 Task: Create a sub task System Test and UAT for the task  Integrate website with a new live chat support system in the project BioForge , assign it to team member softage.4@softage.net and update the status of the sub task to  Off Track , set the priority of the sub task to High
Action: Mouse moved to (470, 401)
Screenshot: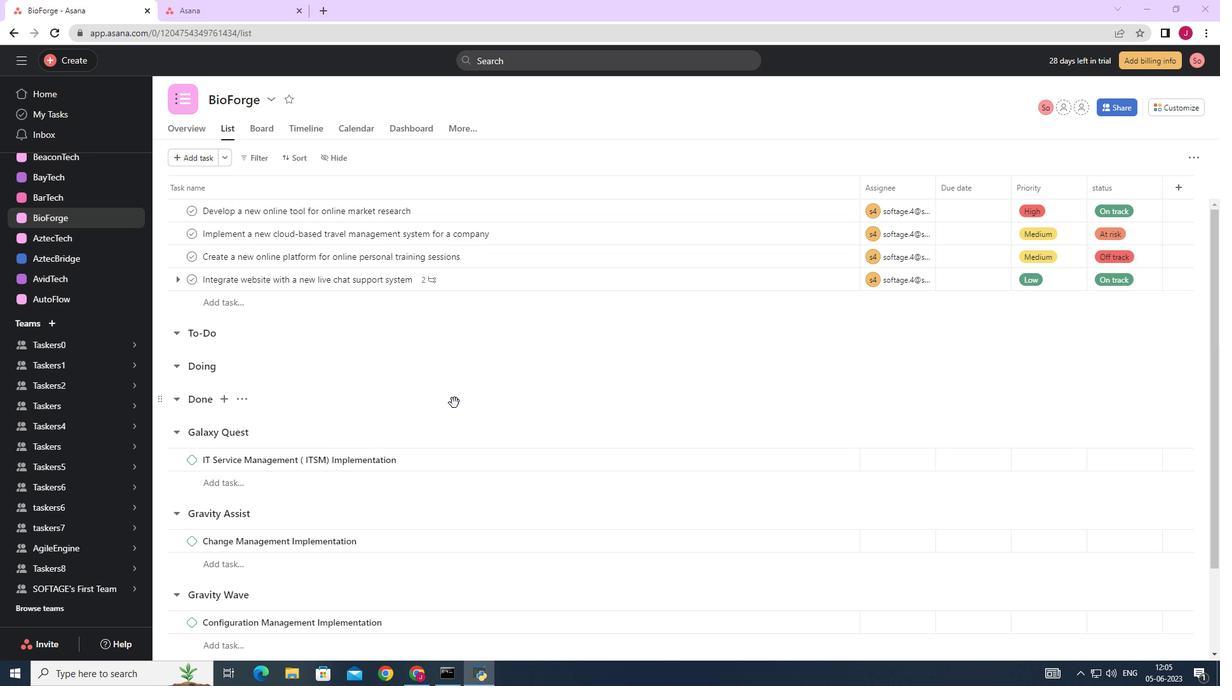 
Action: Mouse scrolled (470, 400) with delta (0, 0)
Screenshot: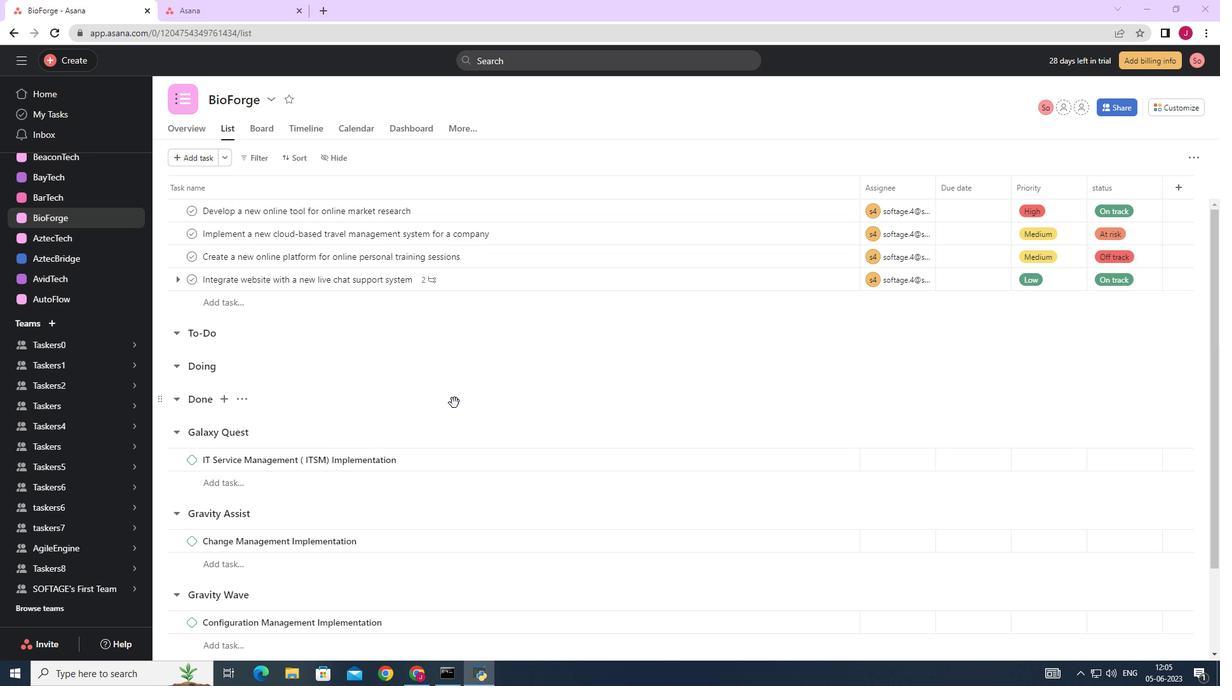 
Action: Mouse scrolled (470, 400) with delta (0, 0)
Screenshot: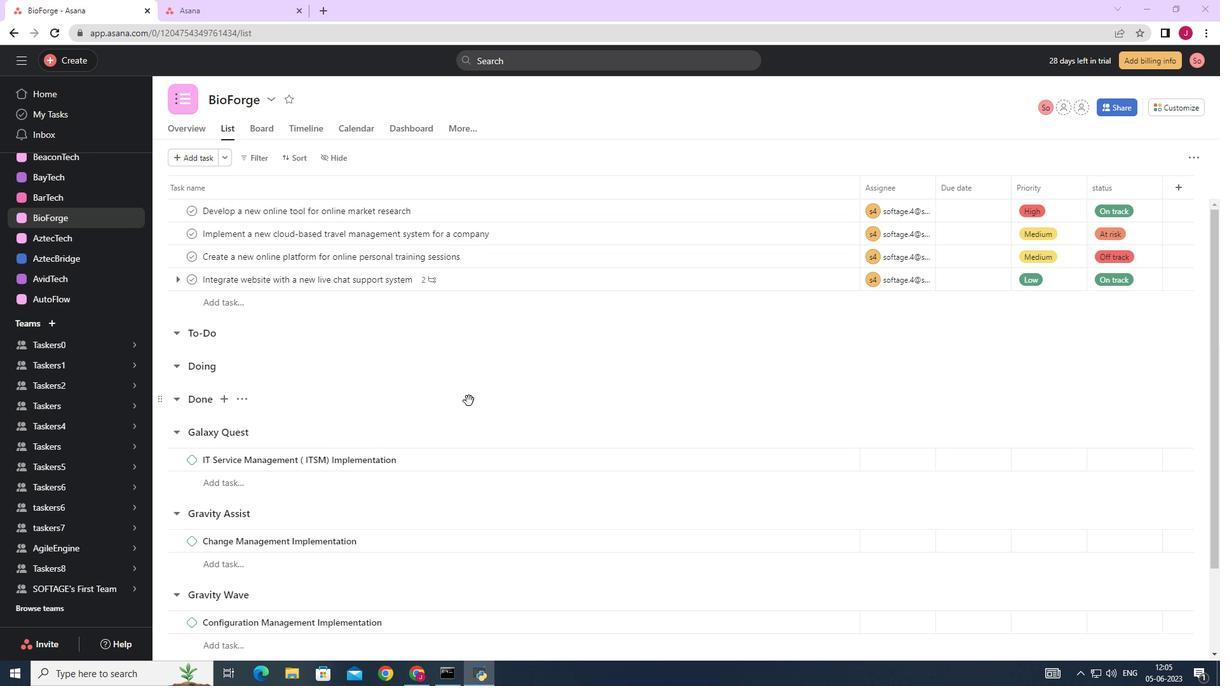 
Action: Mouse scrolled (470, 400) with delta (0, 0)
Screenshot: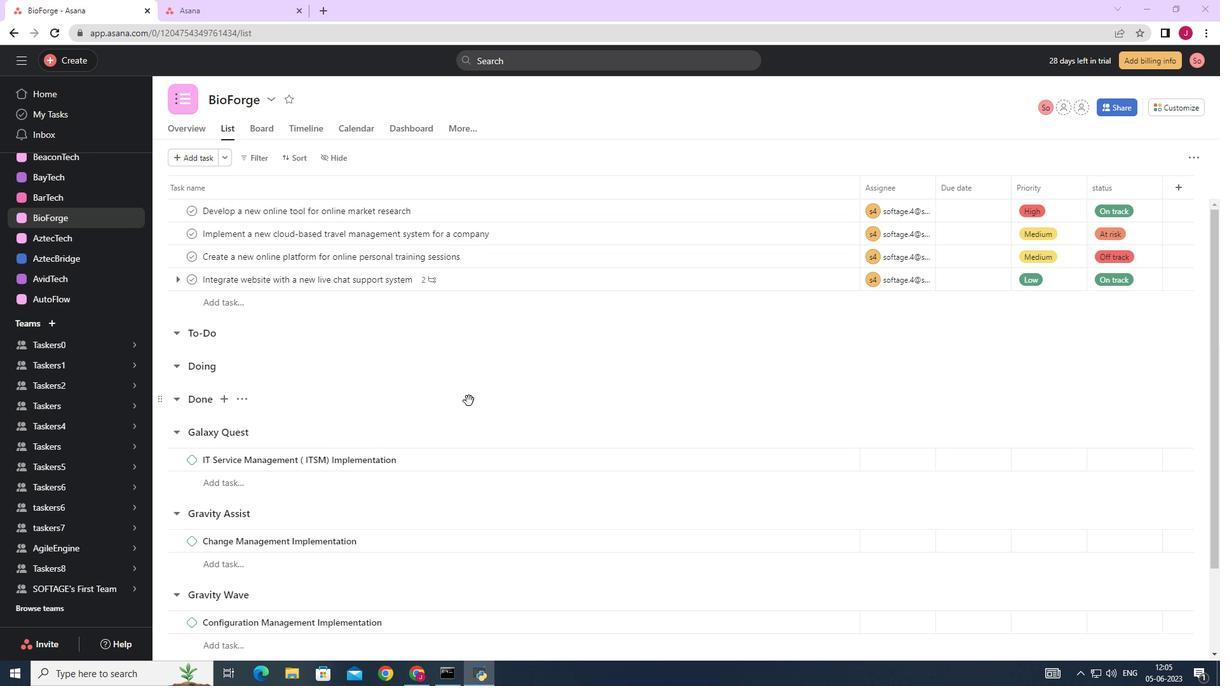 
Action: Mouse scrolled (470, 400) with delta (0, 0)
Screenshot: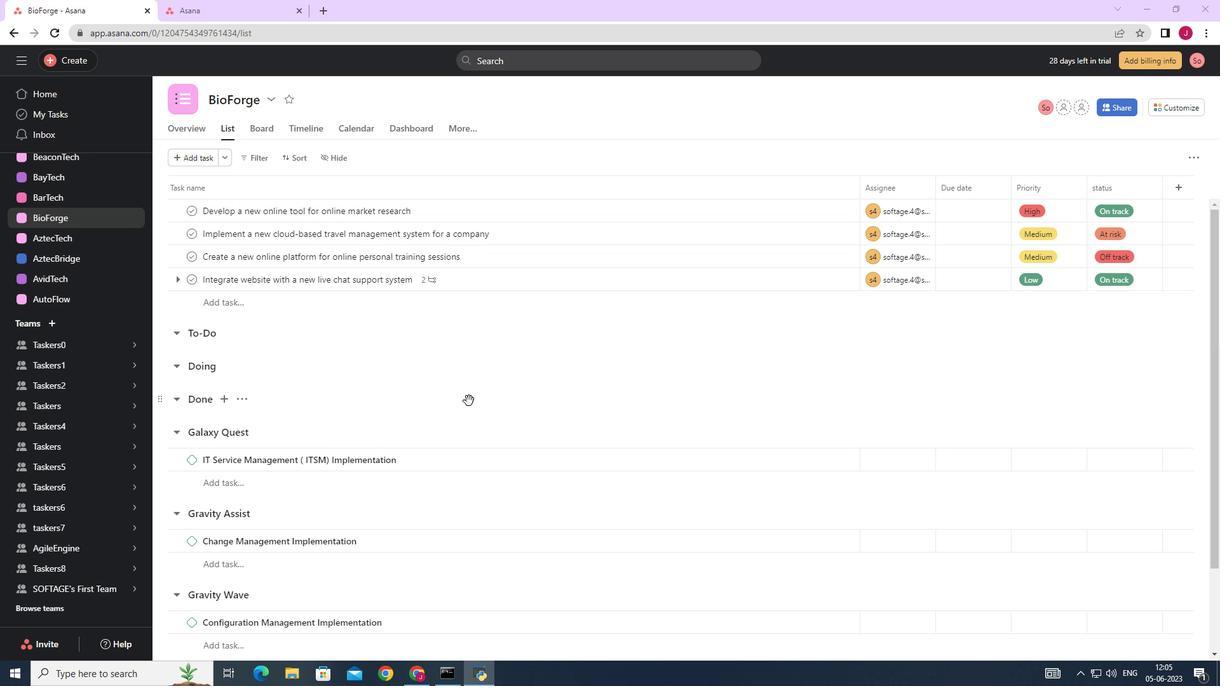 
Action: Mouse scrolled (470, 400) with delta (0, 0)
Screenshot: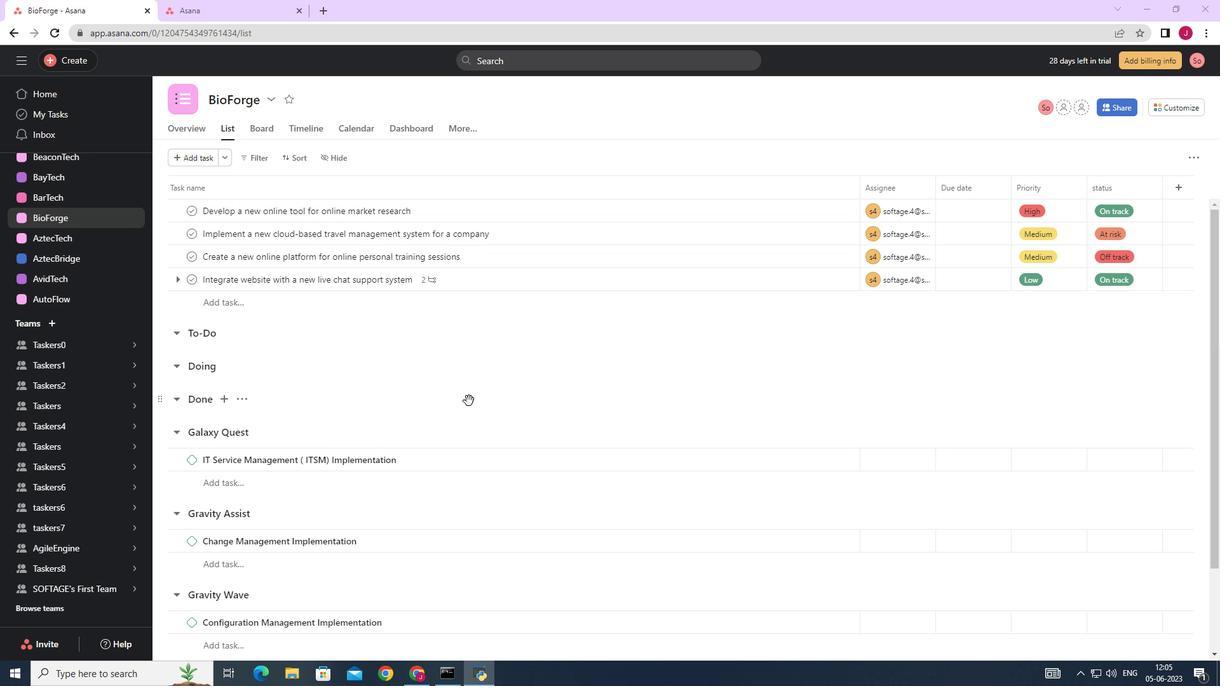 
Action: Mouse moved to (427, 384)
Screenshot: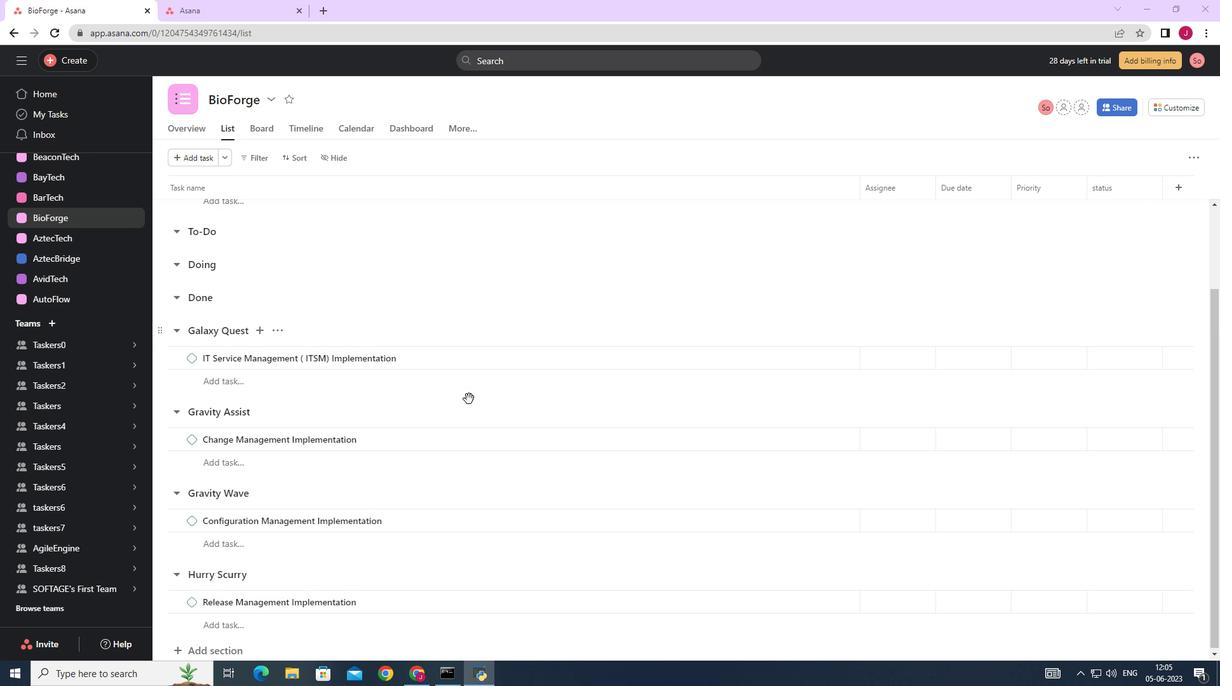 
Action: Mouse scrolled (427, 385) with delta (0, 0)
Screenshot: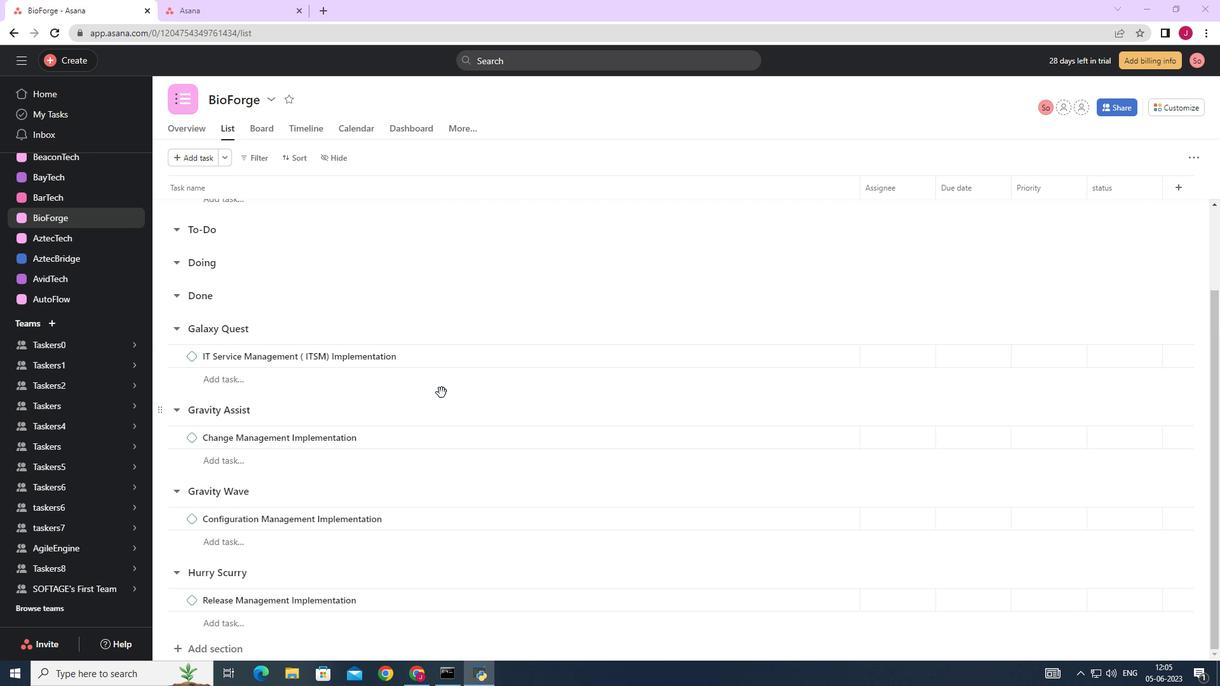 
Action: Mouse scrolled (427, 385) with delta (0, 0)
Screenshot: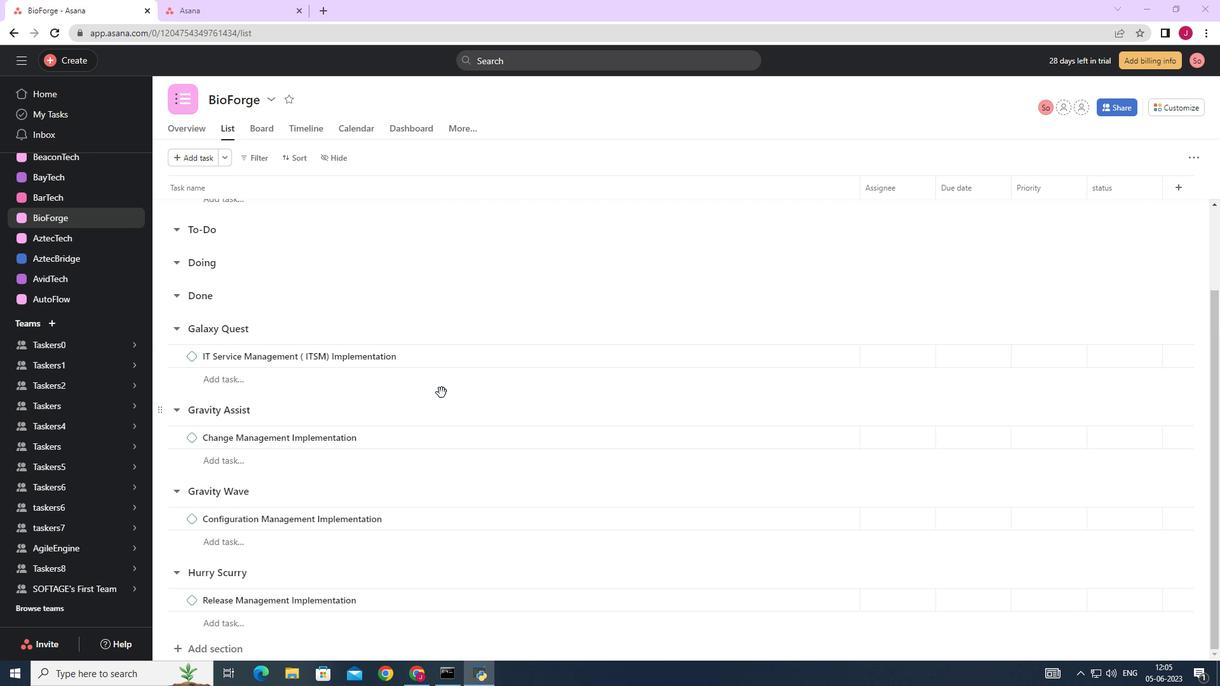 
Action: Mouse scrolled (427, 385) with delta (0, 0)
Screenshot: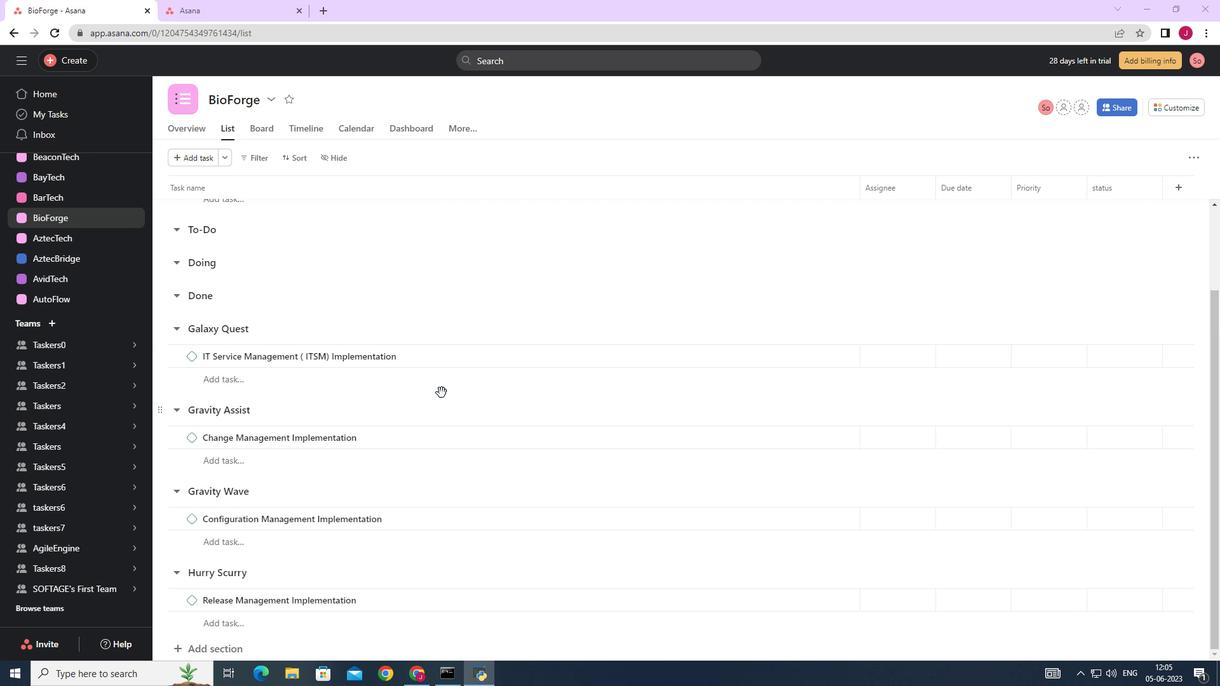 
Action: Mouse moved to (757, 280)
Screenshot: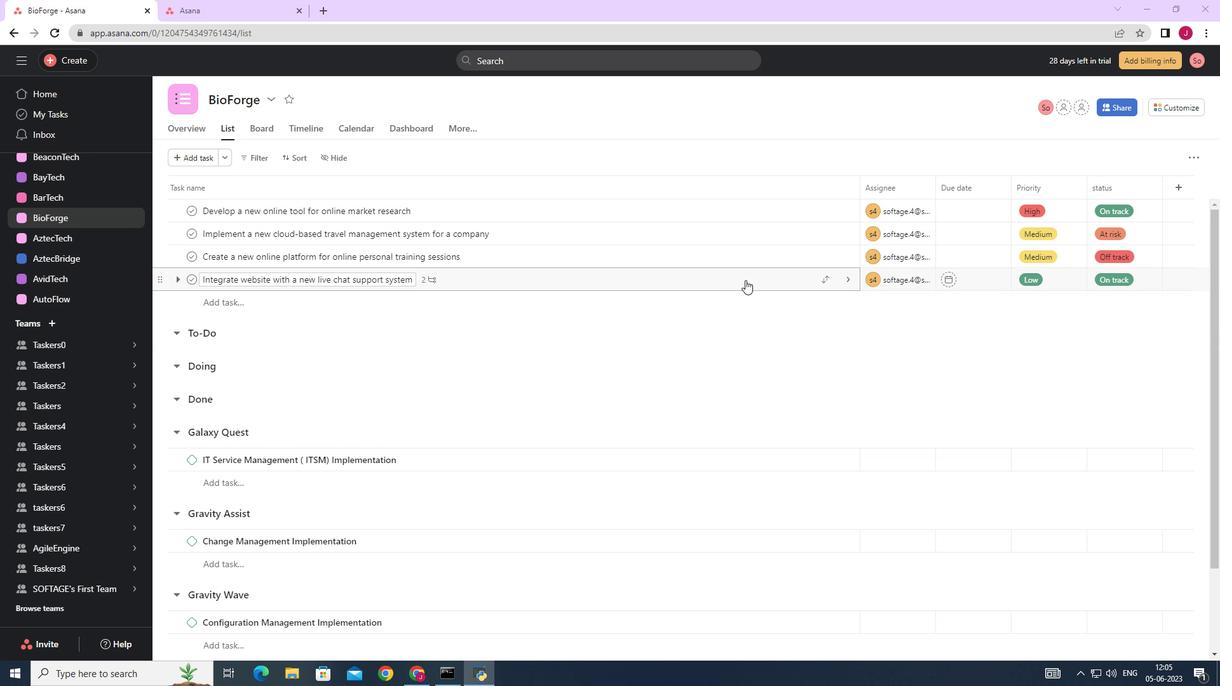 
Action: Mouse pressed left at (757, 280)
Screenshot: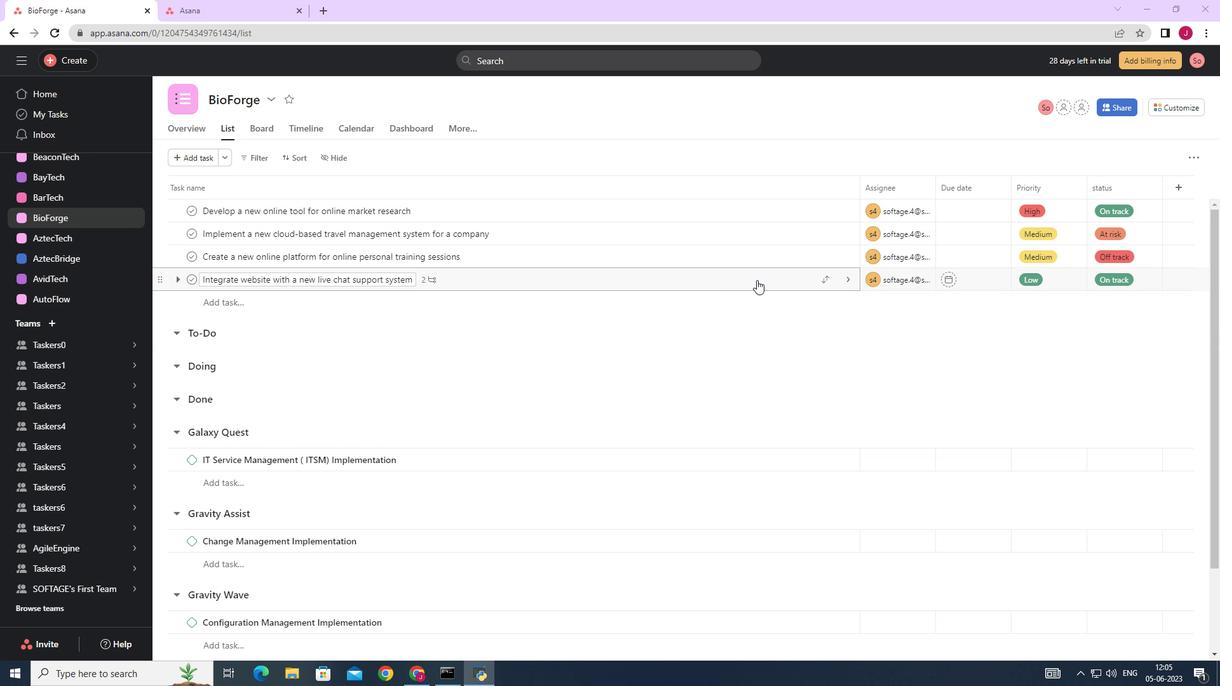 
Action: Mouse moved to (896, 336)
Screenshot: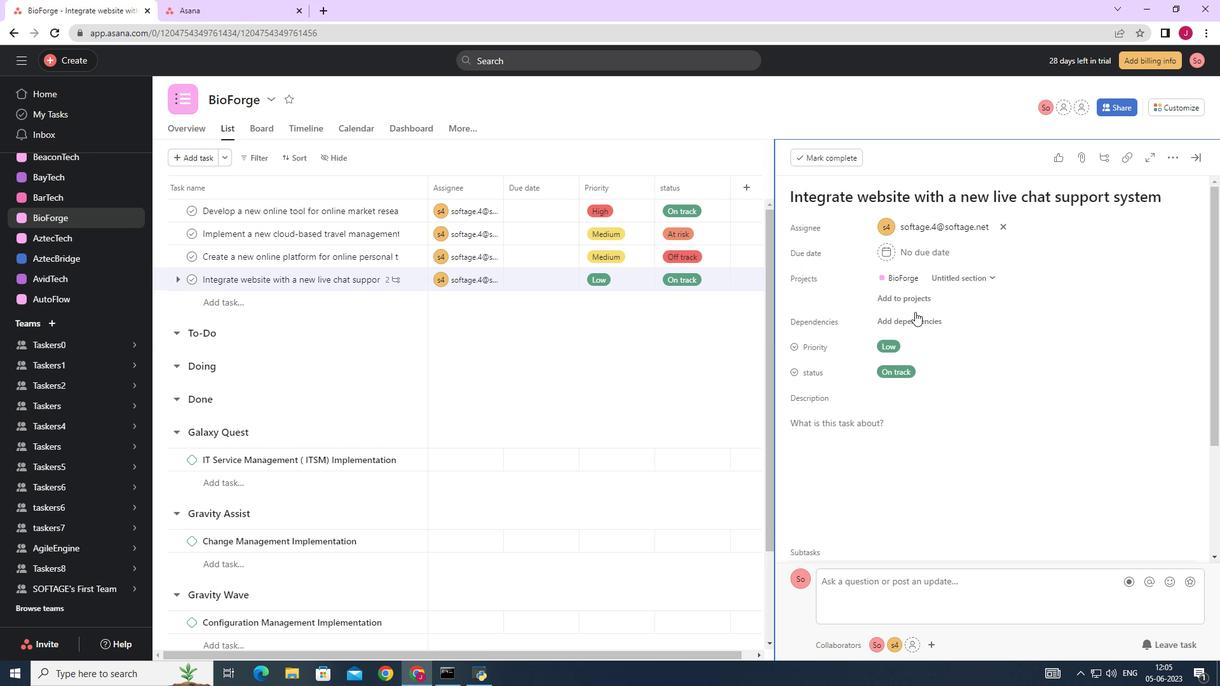 
Action: Mouse scrolled (896, 335) with delta (0, 0)
Screenshot: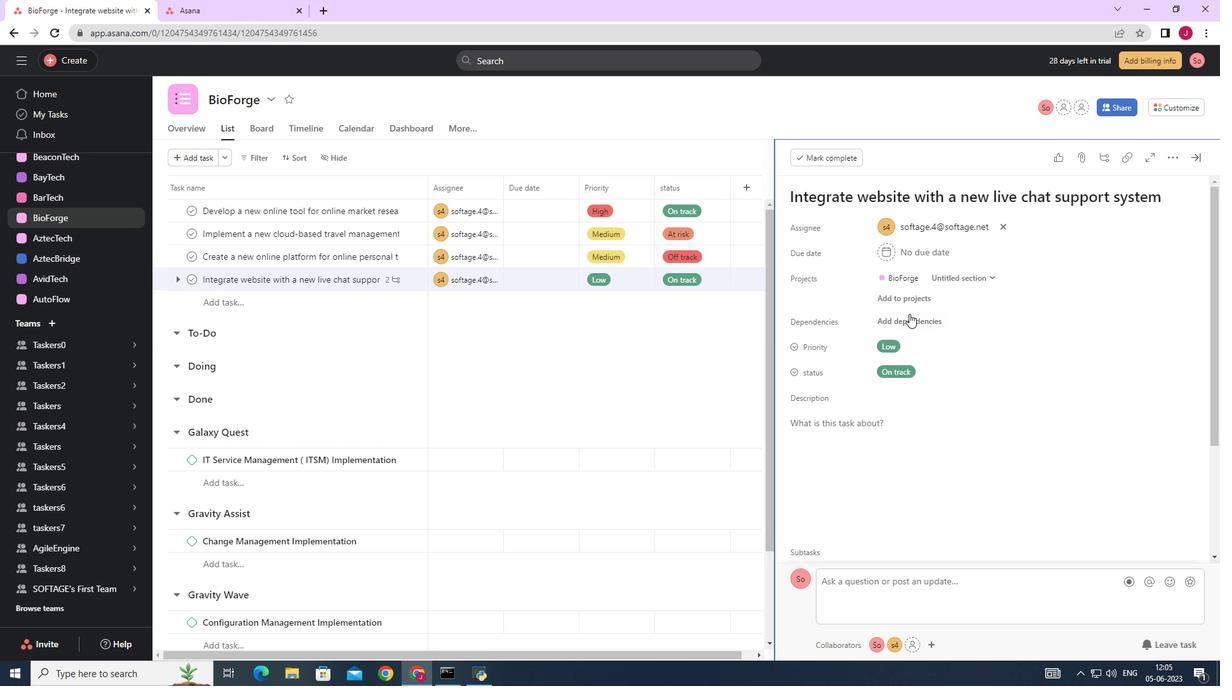 
Action: Mouse moved to (894, 340)
Screenshot: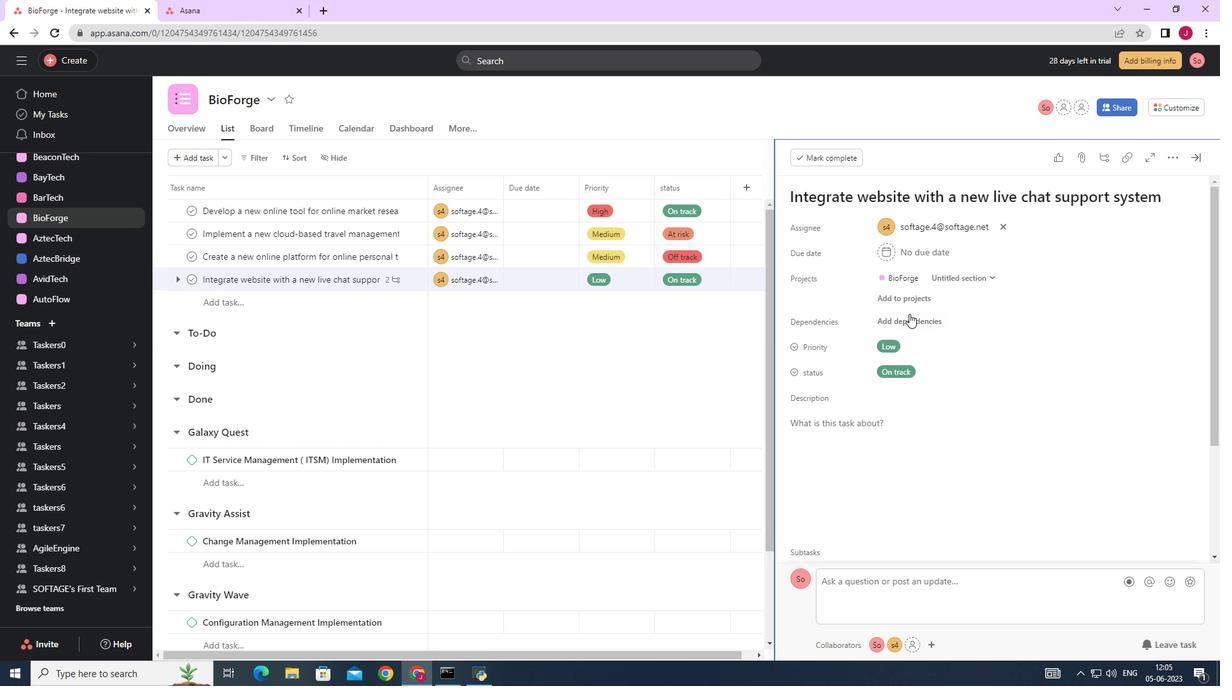 
Action: Mouse scrolled (894, 340) with delta (0, 0)
Screenshot: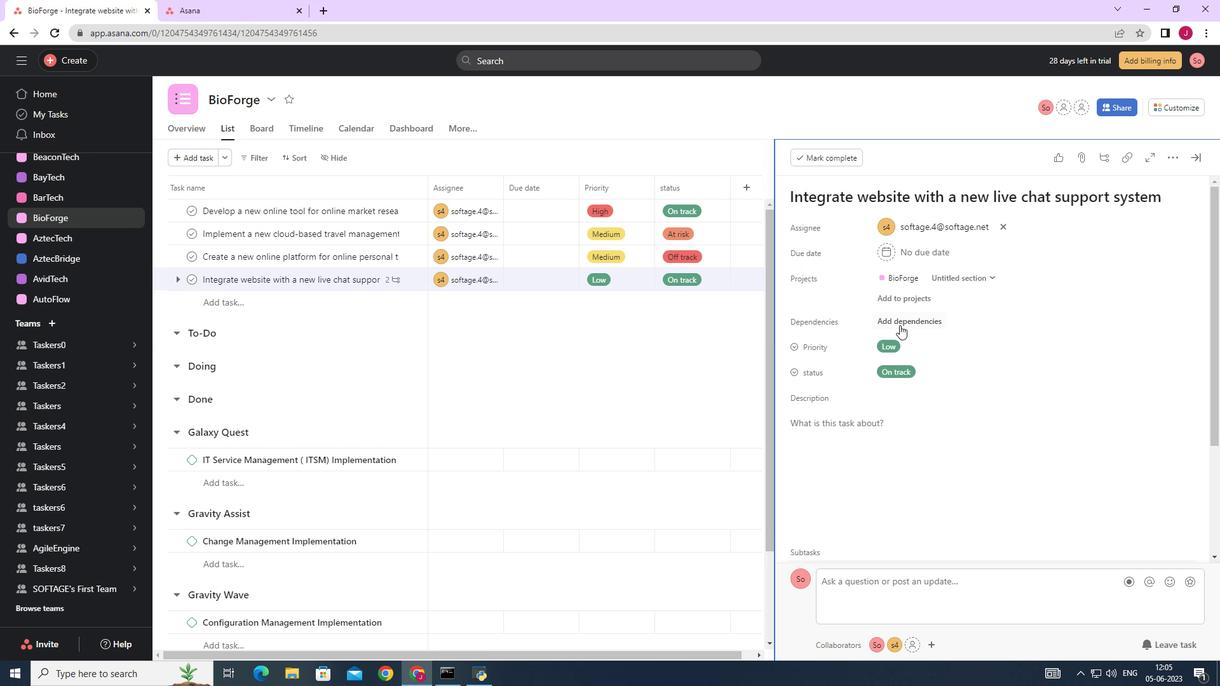 
Action: Mouse moved to (894, 341)
Screenshot: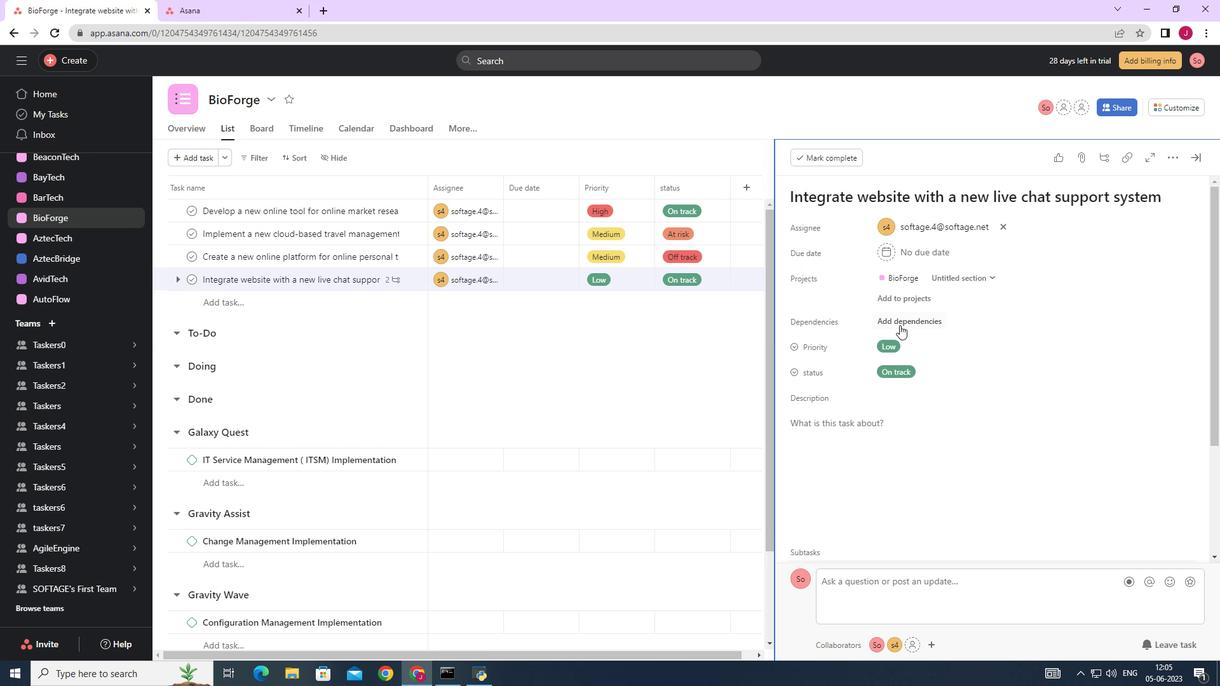 
Action: Mouse scrolled (894, 340) with delta (0, 0)
Screenshot: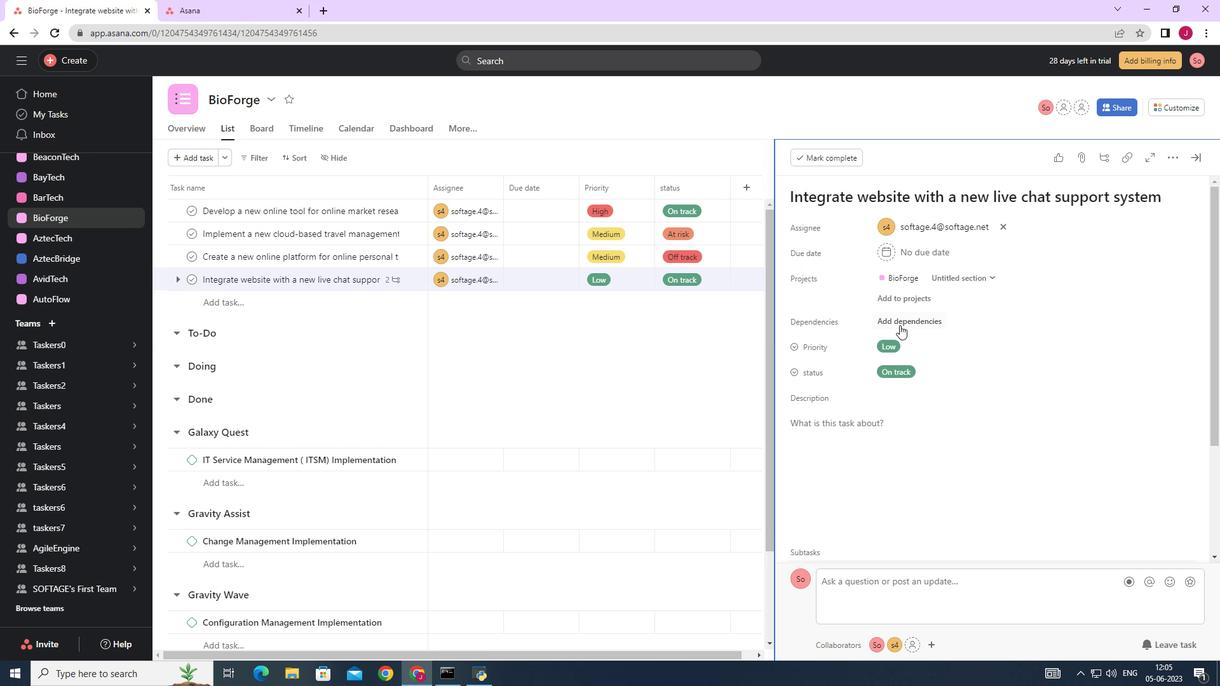 
Action: Mouse moved to (894, 341)
Screenshot: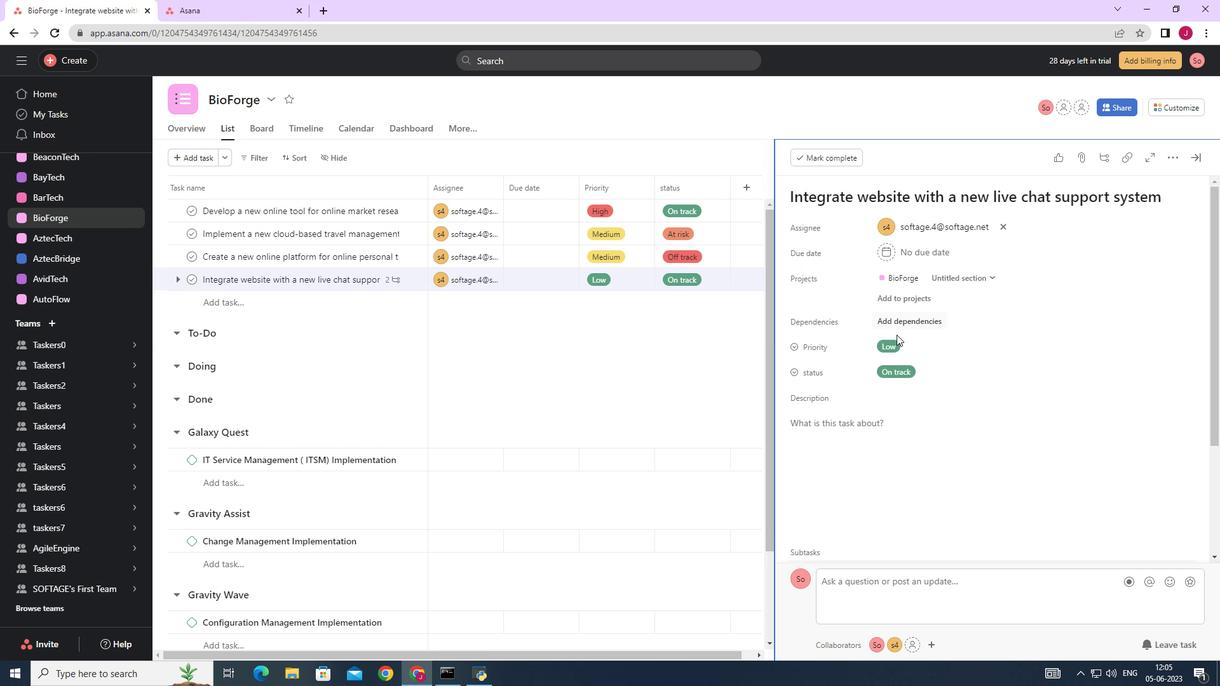 
Action: Mouse scrolled (894, 340) with delta (0, 0)
Screenshot: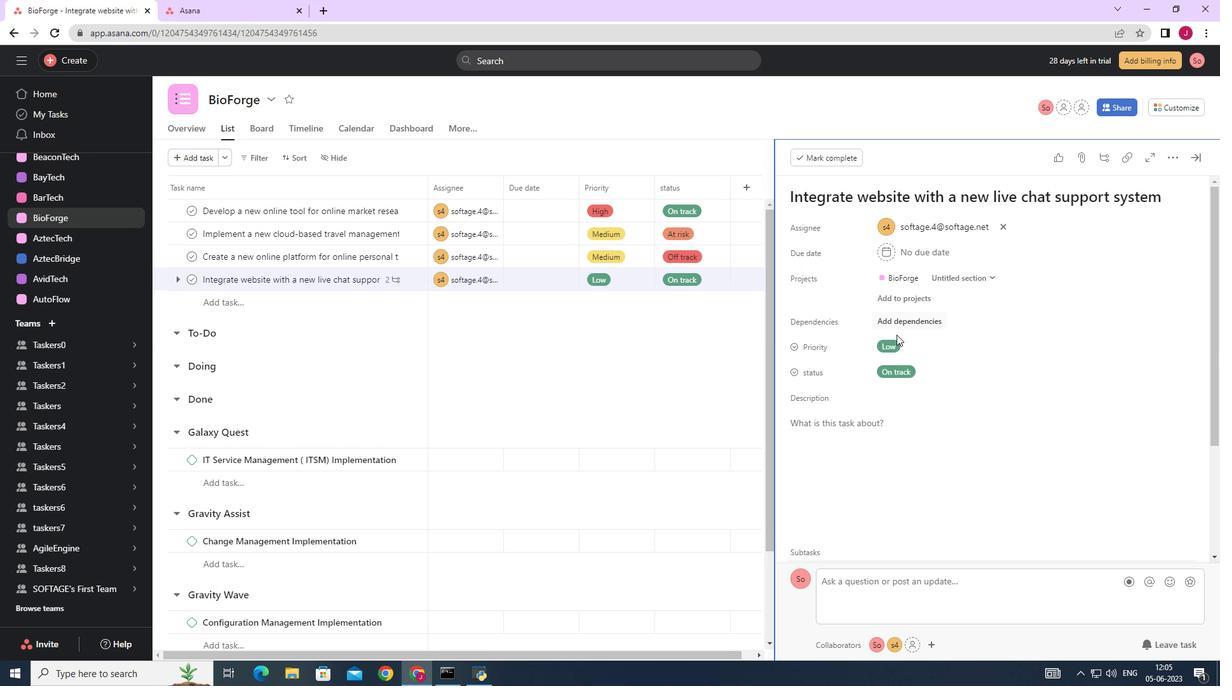 
Action: Mouse moved to (829, 459)
Screenshot: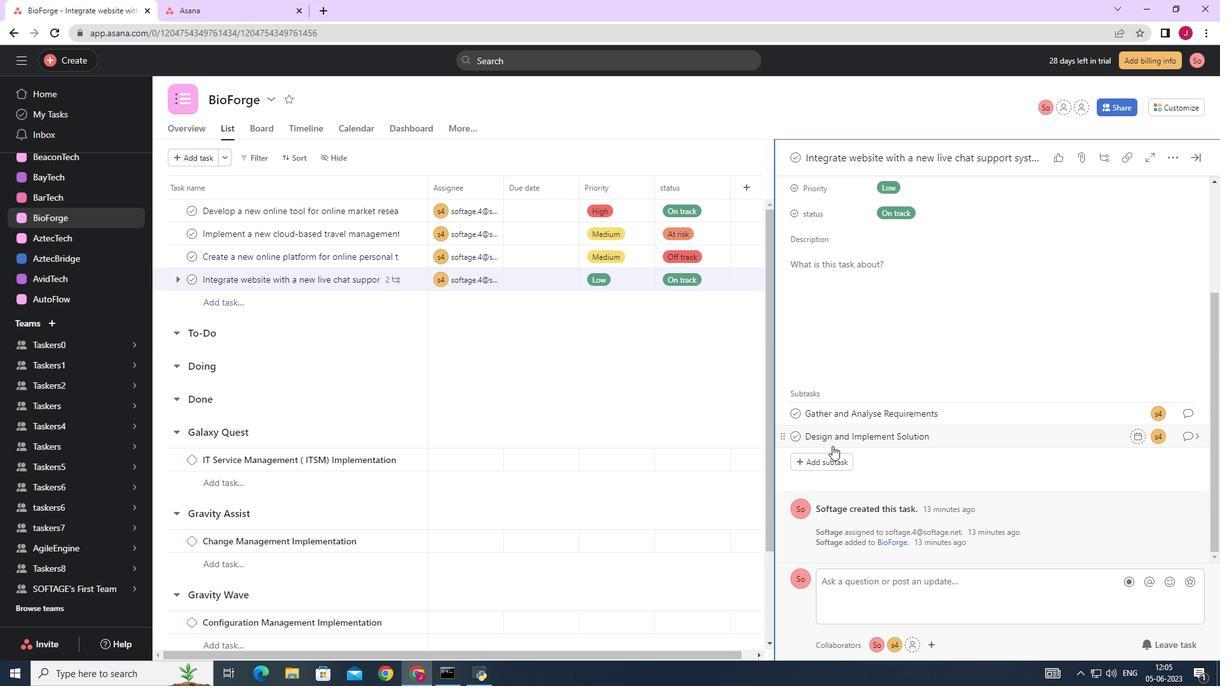 
Action: Mouse pressed left at (829, 459)
Screenshot: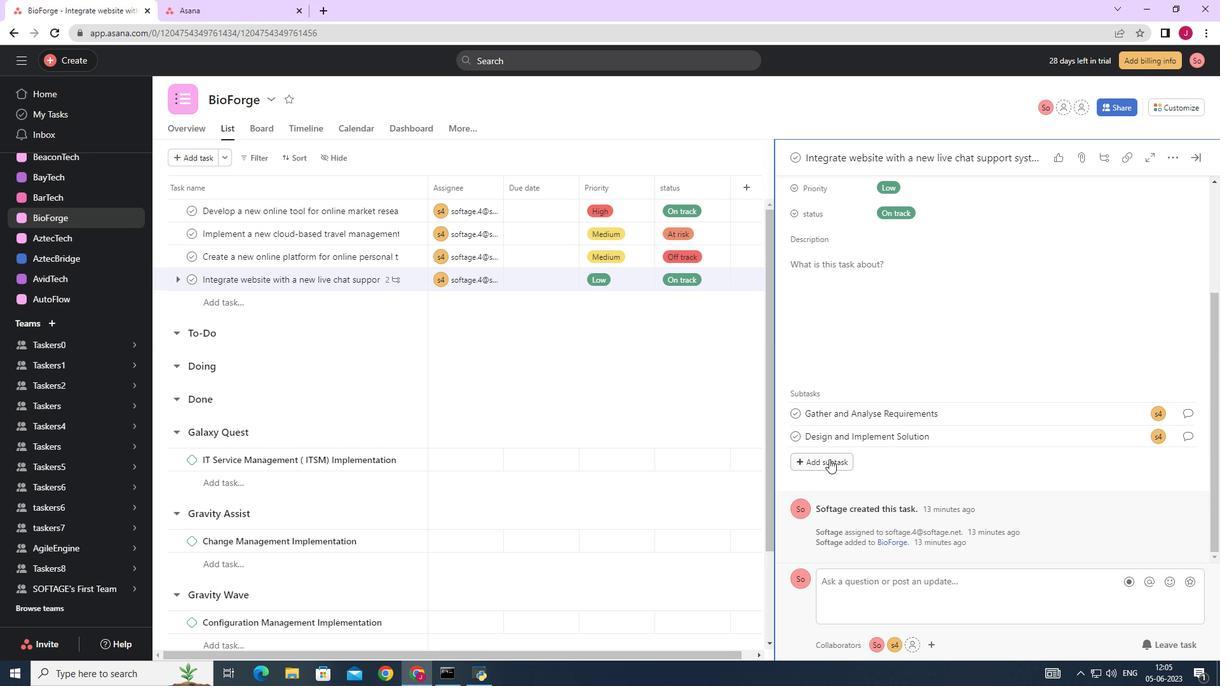 
Action: Key pressed <Key.caps_lock>S<Key.caps_lock>ystem<Key.space><Key.caps_lock>T<Key.caps_lock>est<Key.space>and<Key.space><Key.caps_lock>UAT
Screenshot: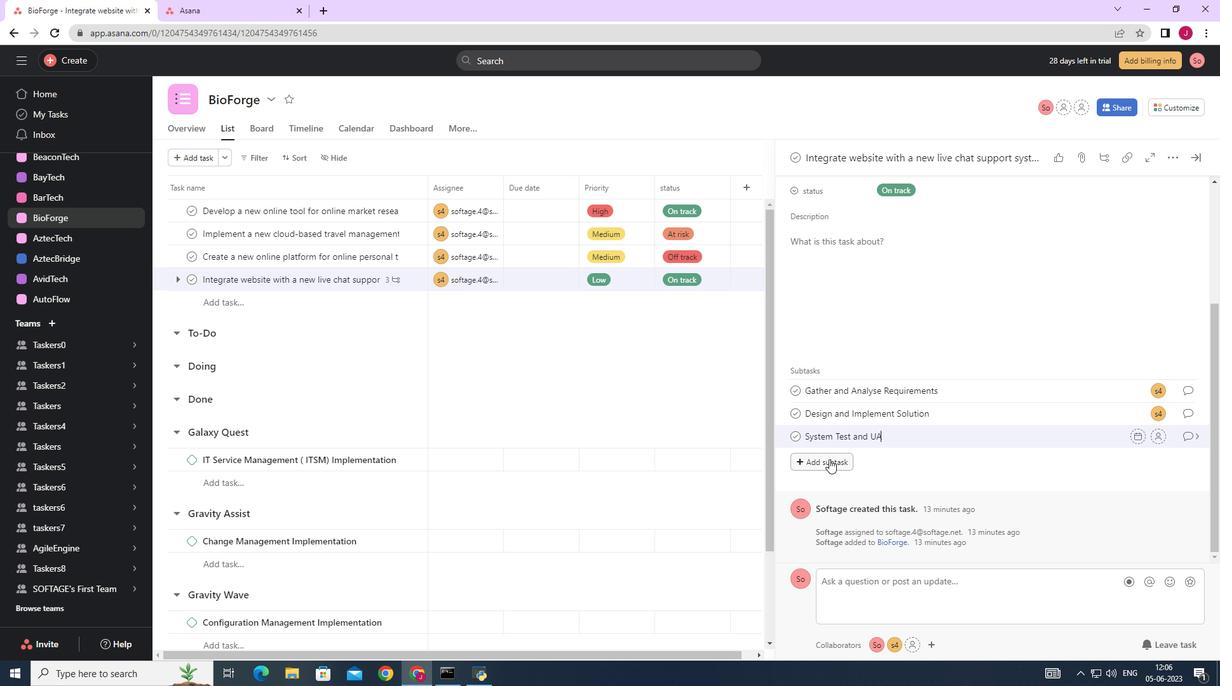 
Action: Mouse moved to (1162, 436)
Screenshot: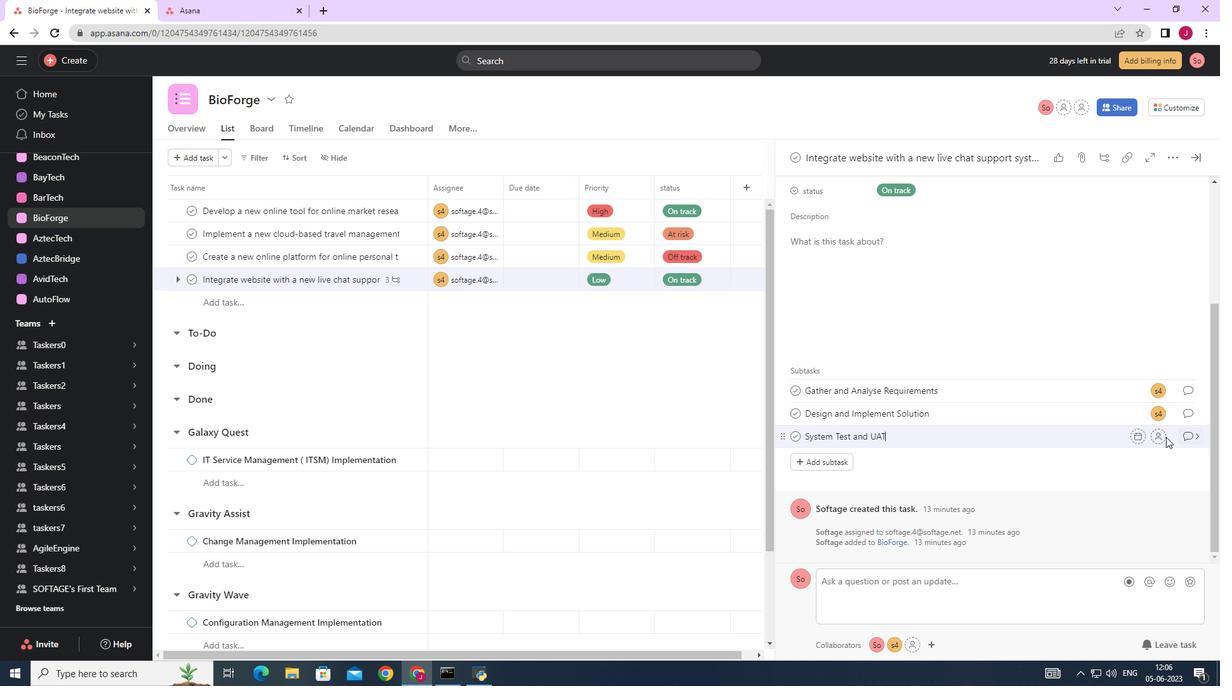 
Action: Mouse pressed left at (1162, 436)
Screenshot: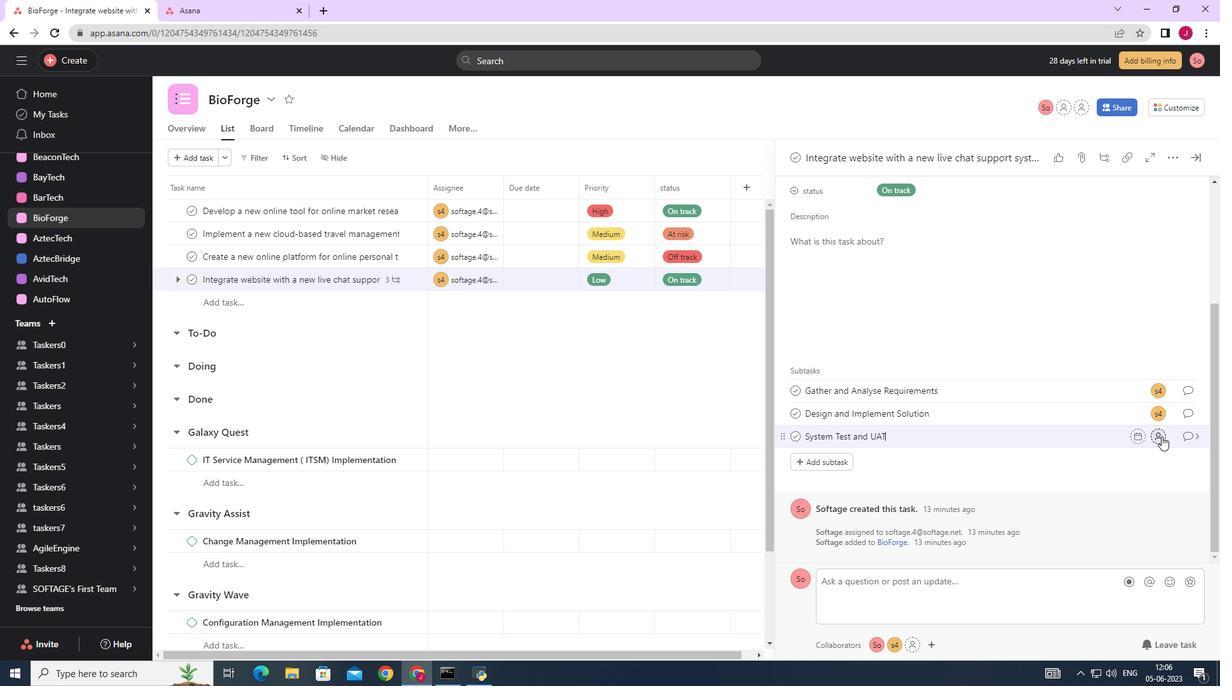 
Action: Mouse moved to (996, 488)
Screenshot: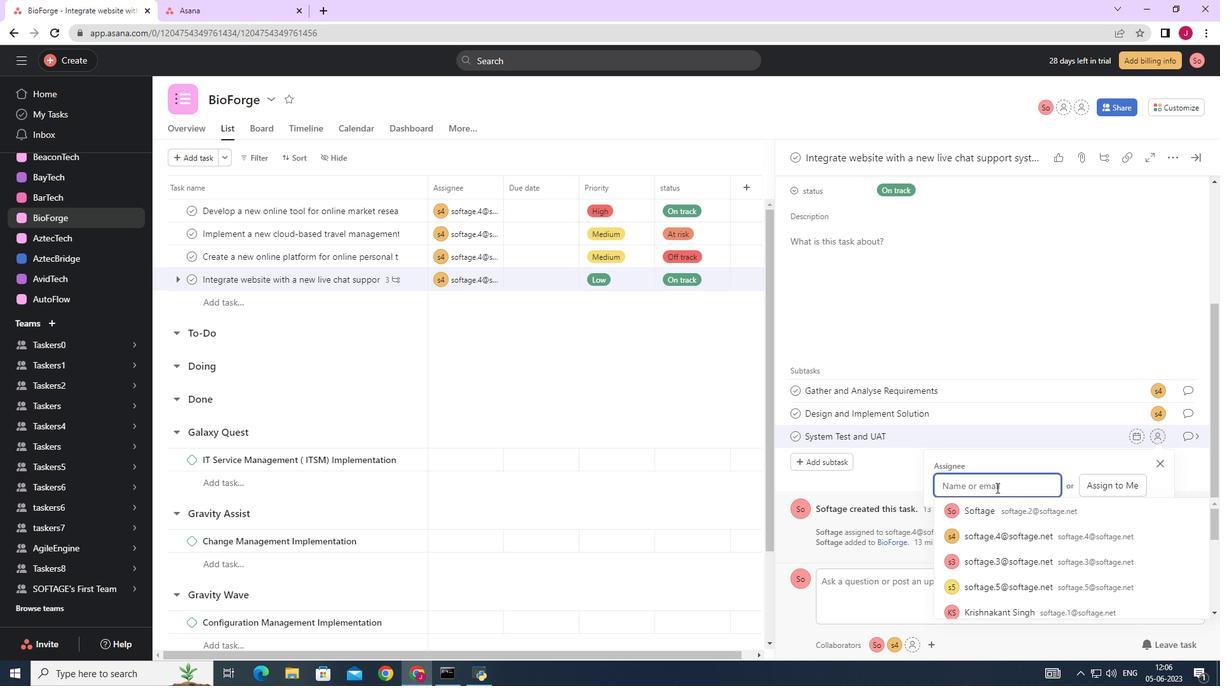
Action: Key pressed SOFTAGE.4
Screenshot: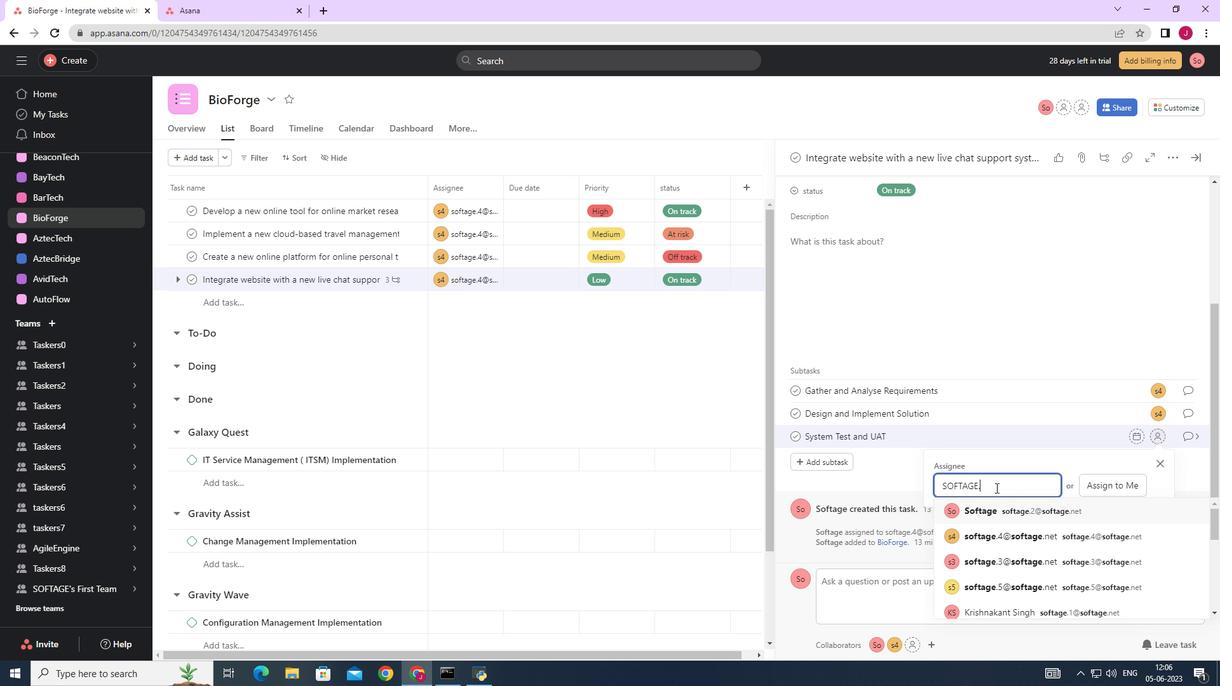 
Action: Mouse moved to (994, 510)
Screenshot: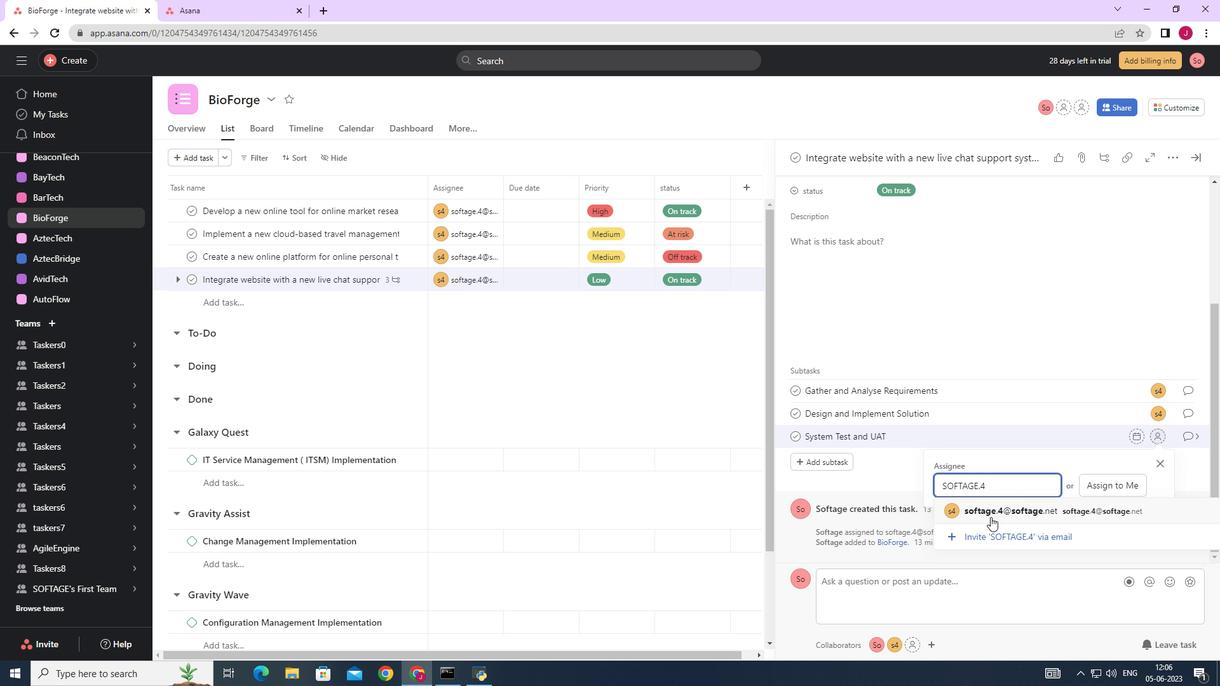 
Action: Mouse pressed left at (994, 510)
Screenshot: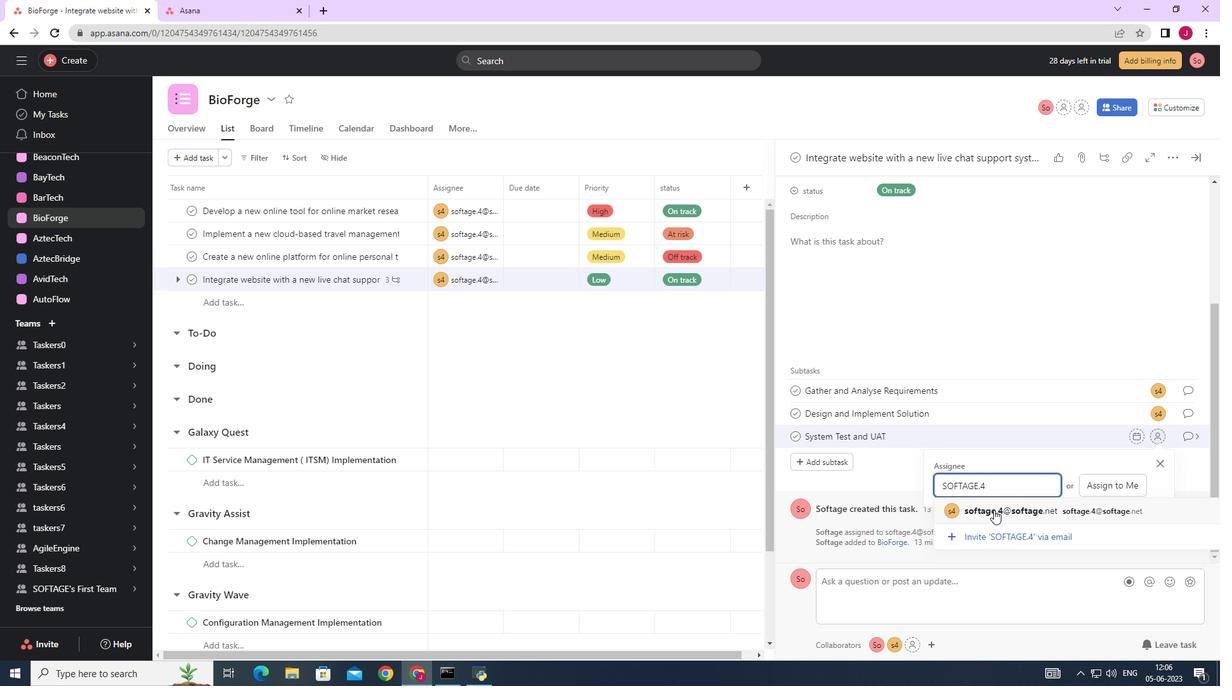 
Action: Mouse moved to (1192, 435)
Screenshot: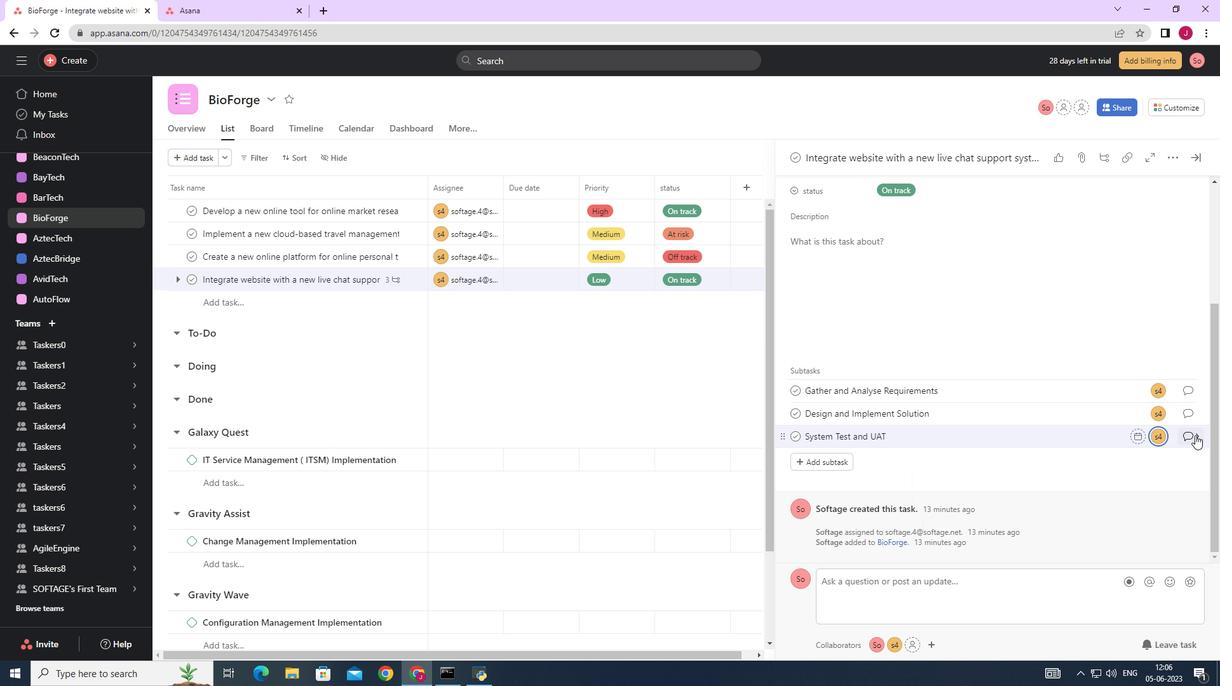 
Action: Mouse pressed left at (1192, 435)
Screenshot: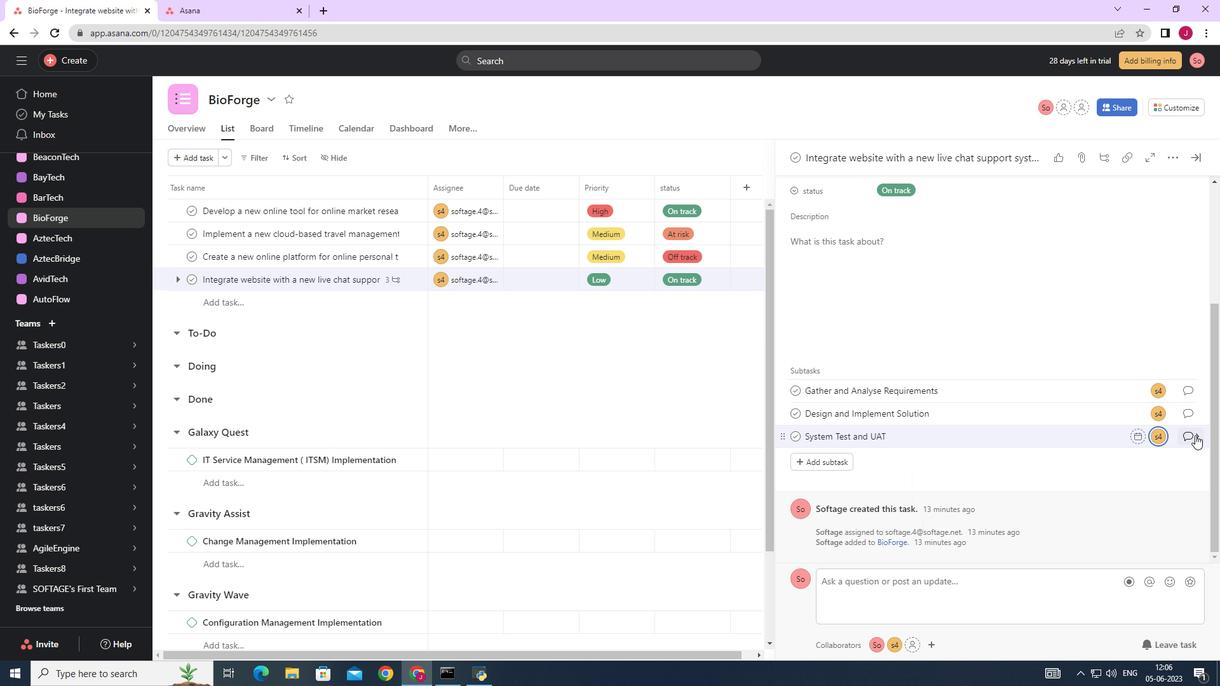 
Action: Mouse moved to (838, 333)
Screenshot: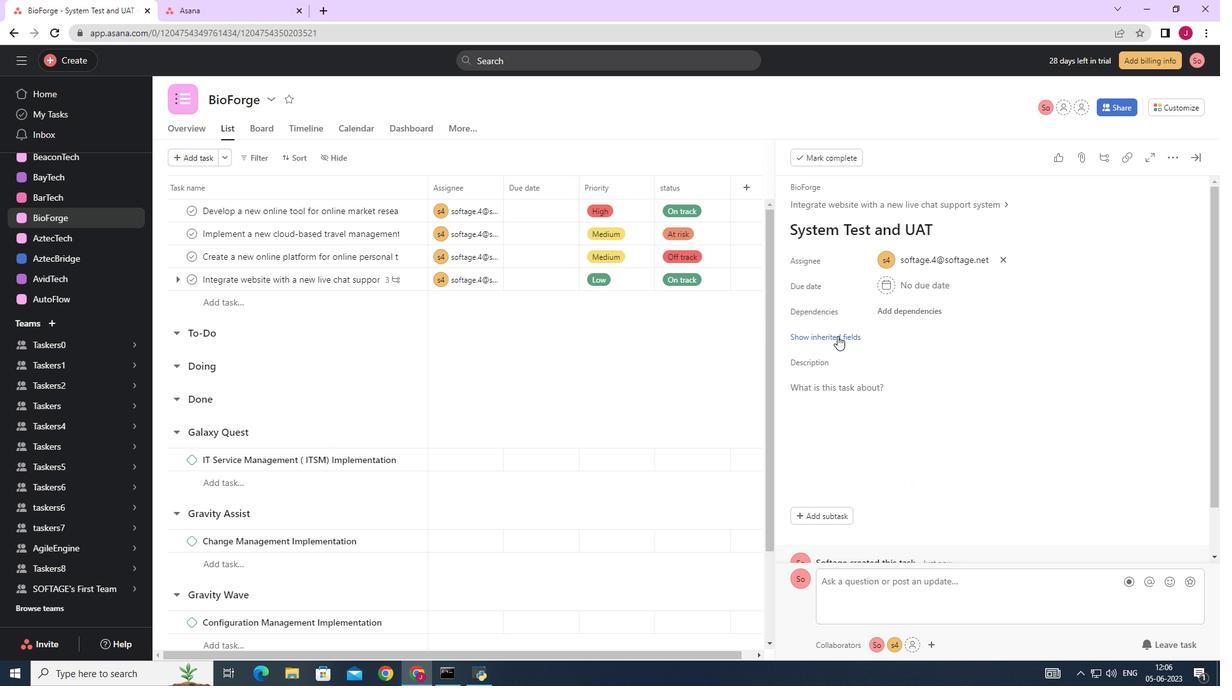
Action: Mouse pressed left at (838, 333)
Screenshot: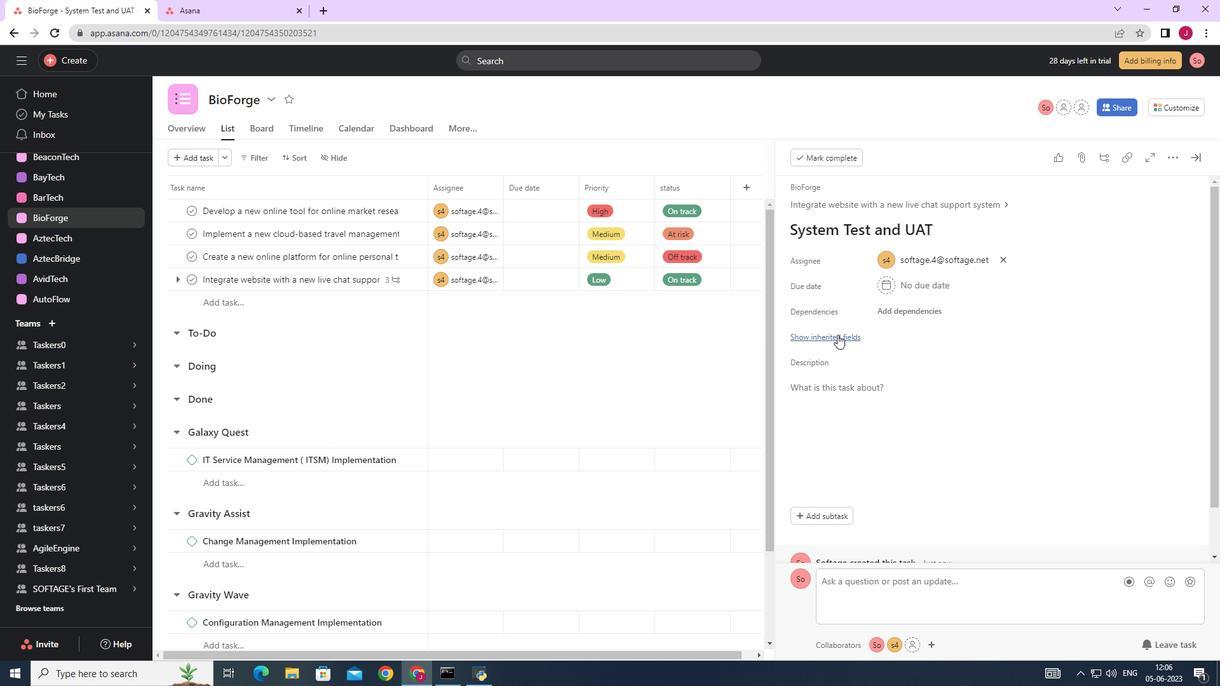 
Action: Mouse moved to (897, 365)
Screenshot: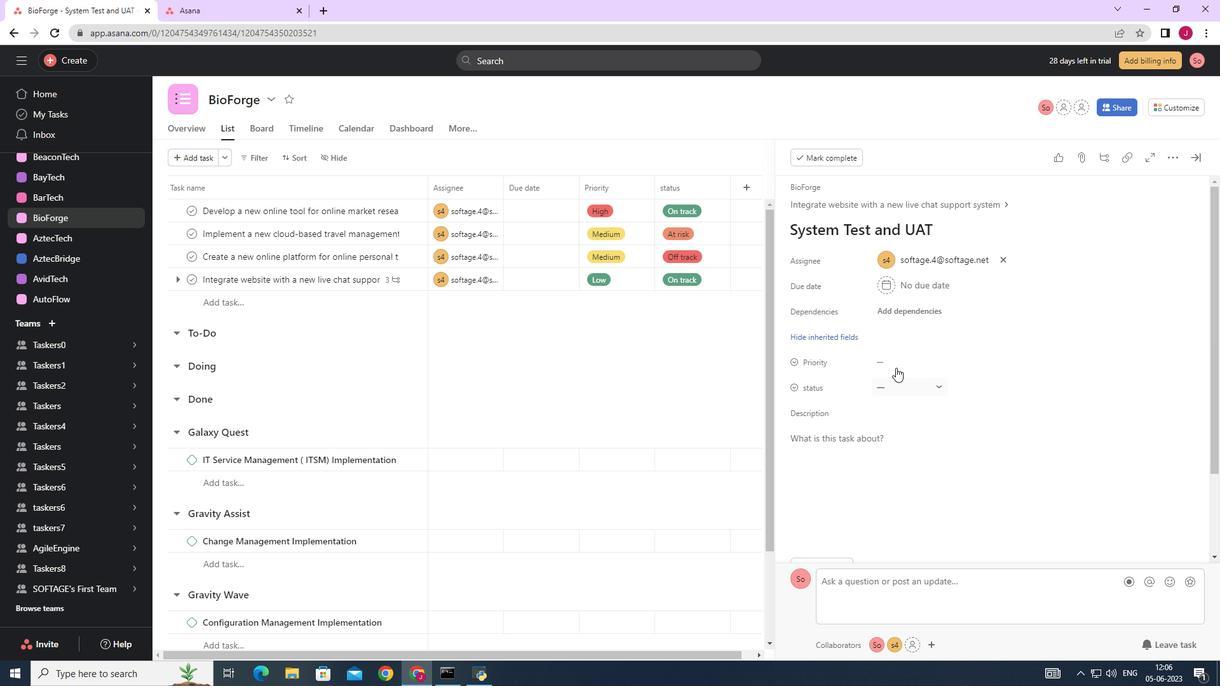 
Action: Mouse pressed left at (897, 365)
Screenshot: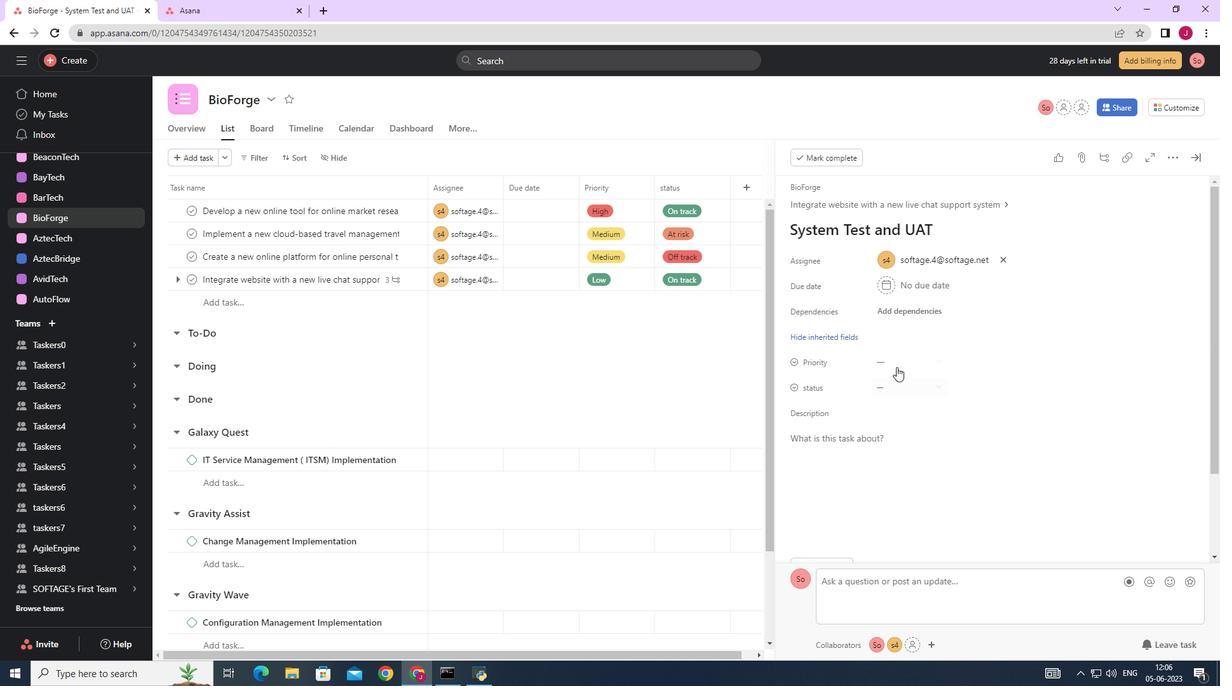 
Action: Mouse moved to (918, 408)
Screenshot: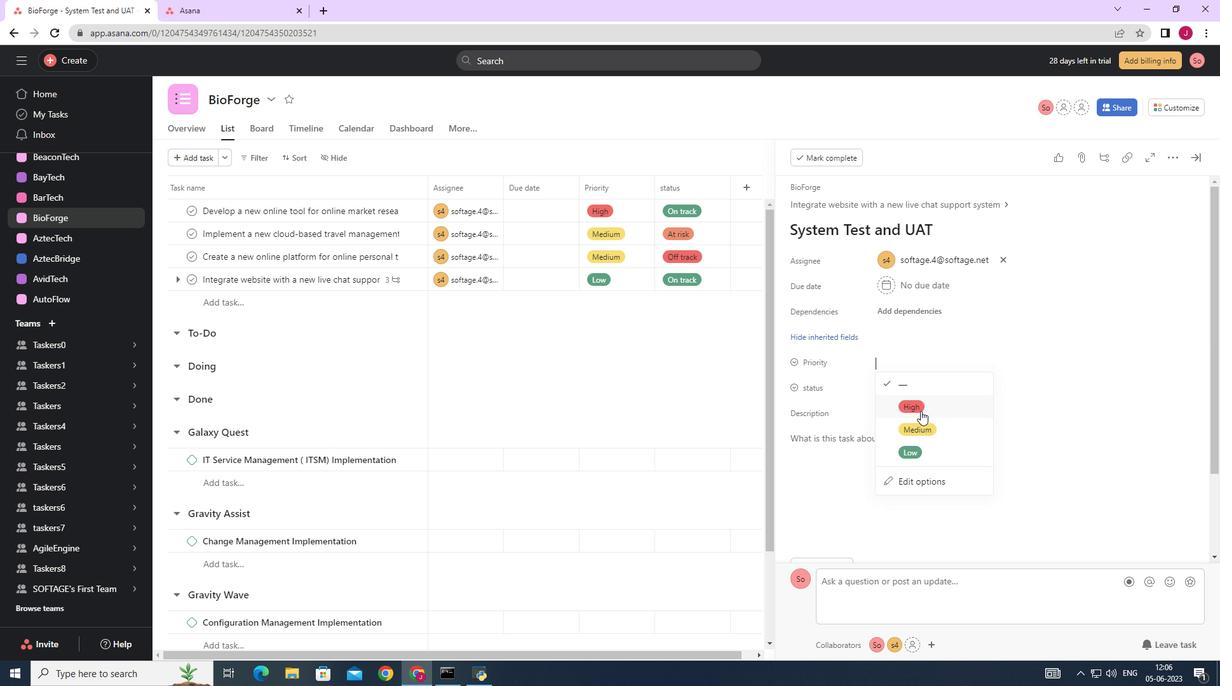 
Action: Mouse pressed left at (918, 408)
Screenshot: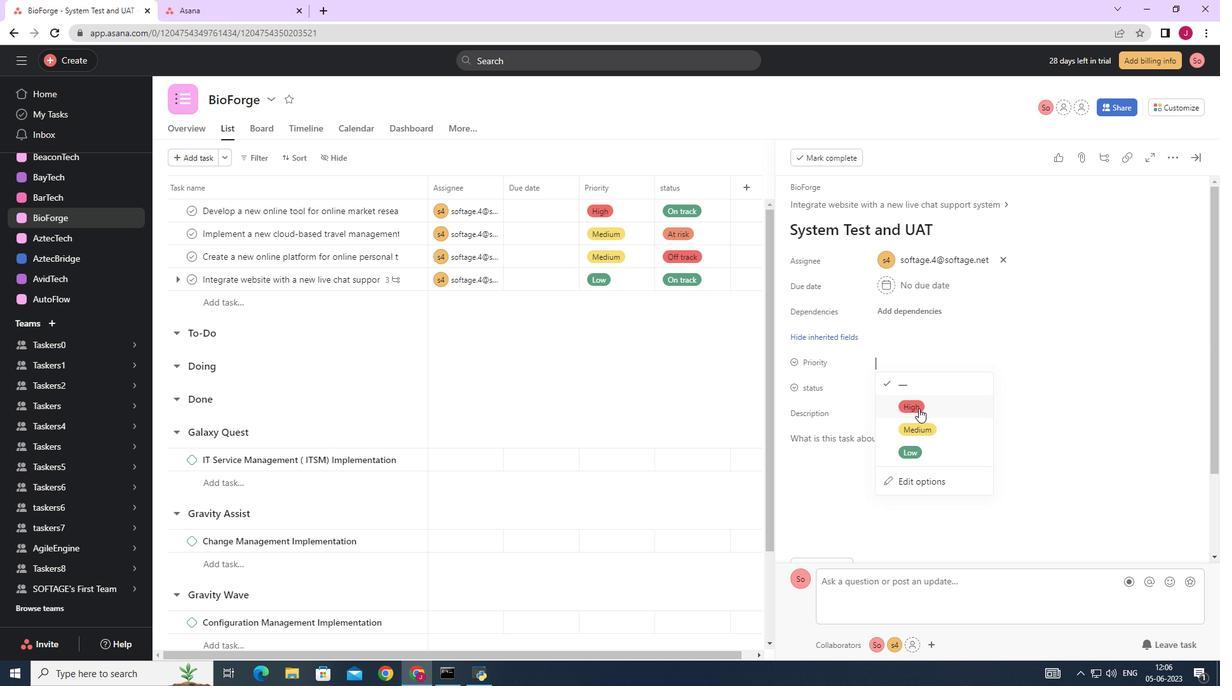 
Action: Mouse moved to (889, 387)
Screenshot: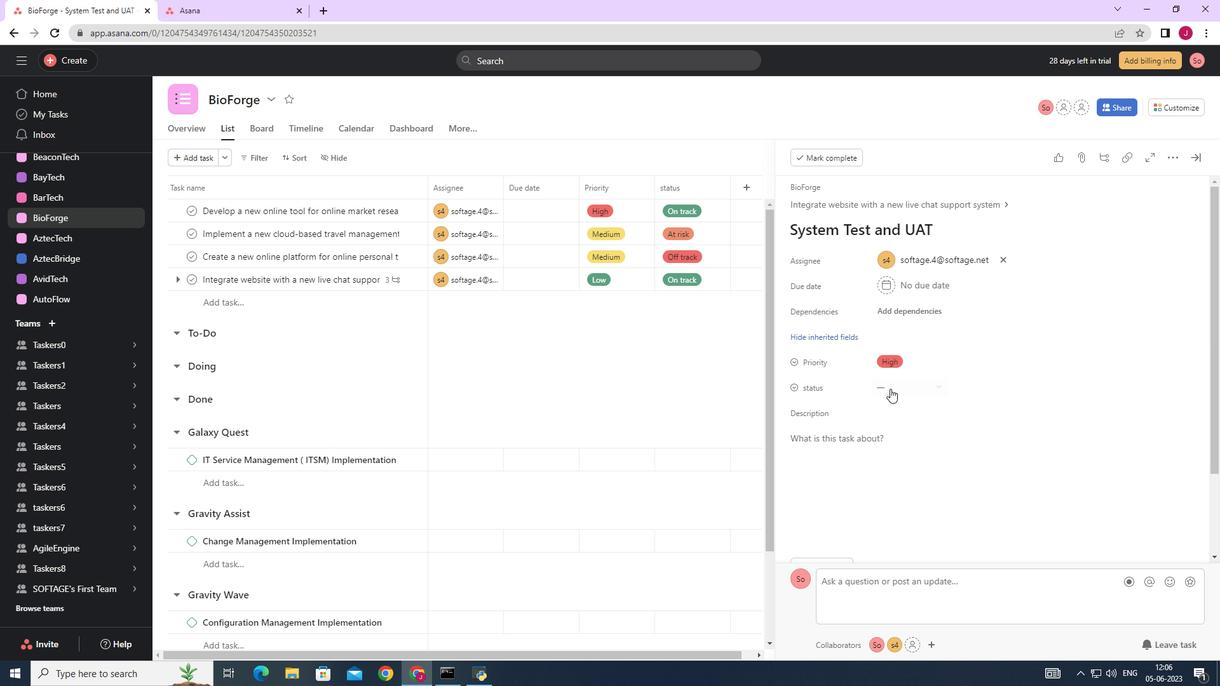 
Action: Mouse pressed left at (889, 387)
Screenshot: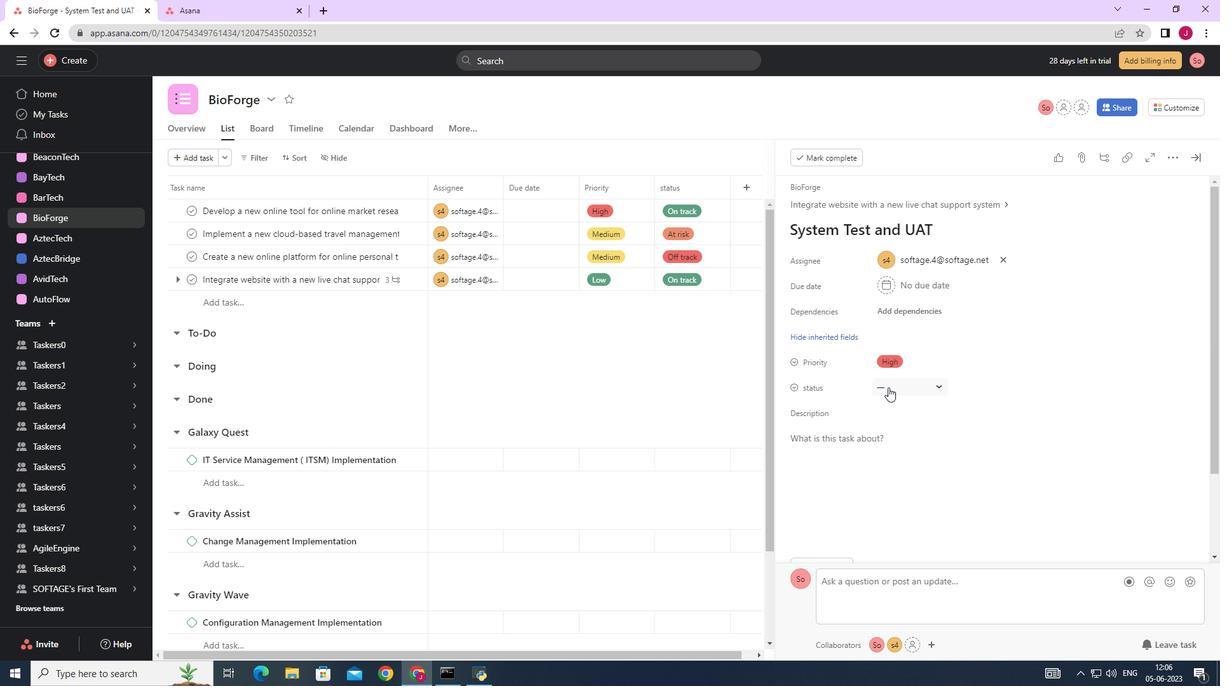 
Action: Mouse moved to (920, 448)
Screenshot: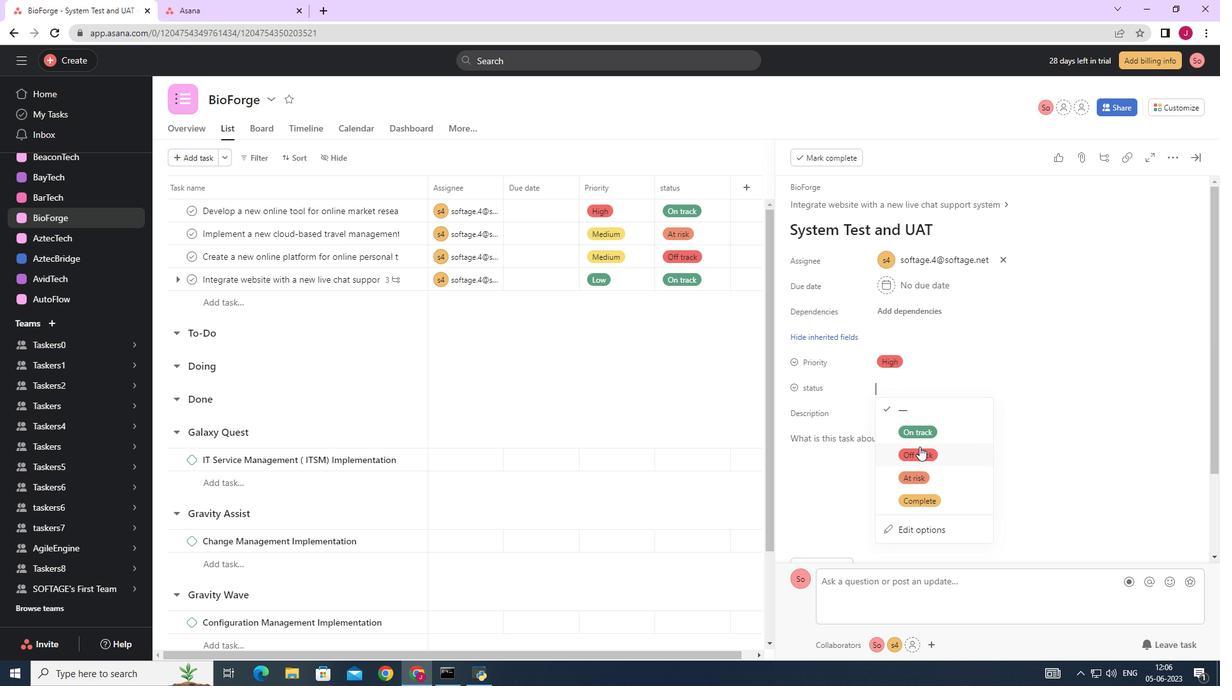 
Action: Mouse pressed left at (920, 448)
Screenshot: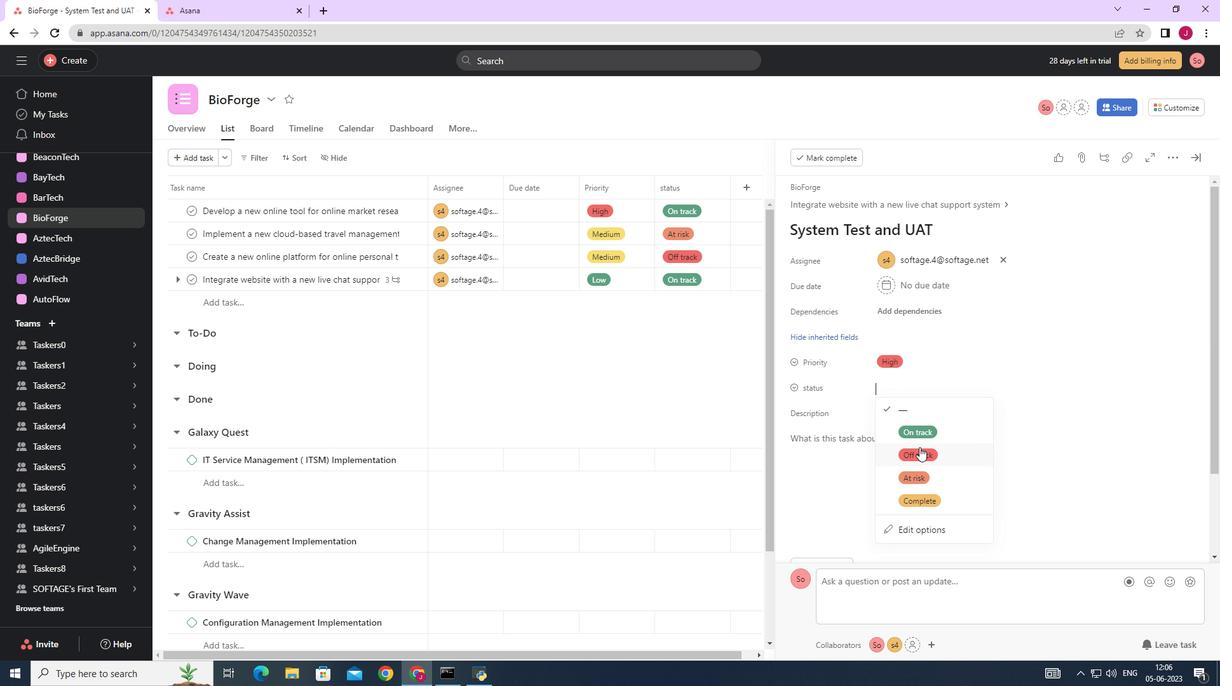 
Action: Mouse moved to (1196, 160)
Screenshot: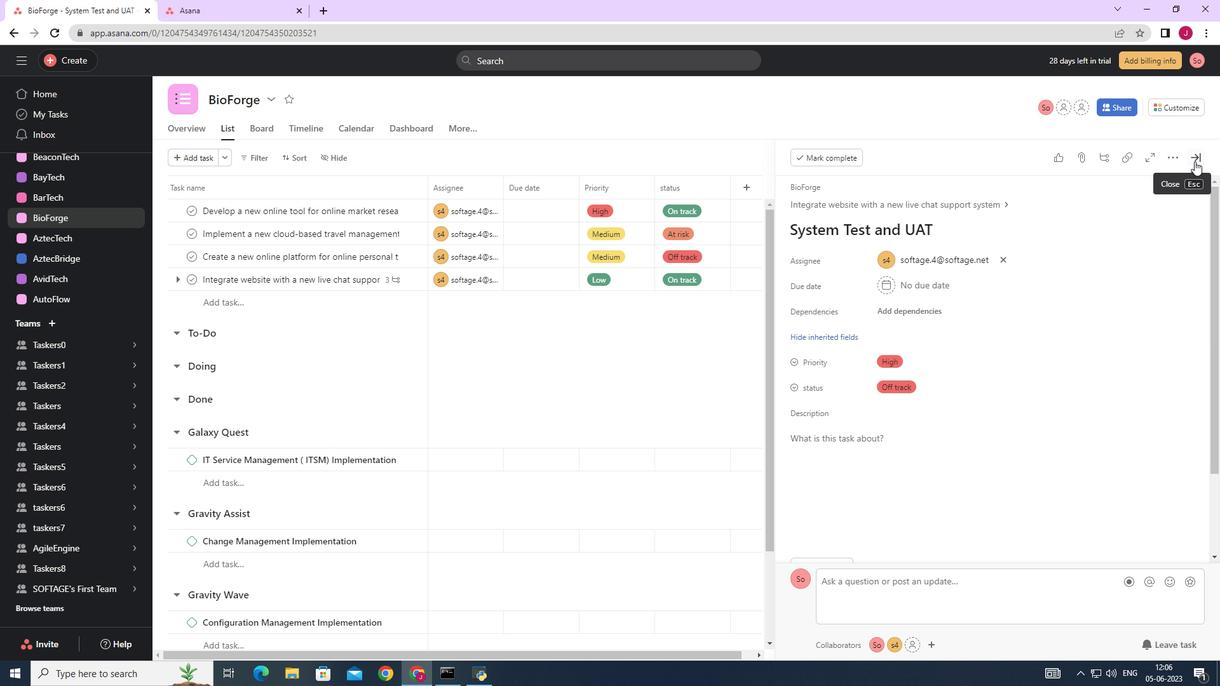 
Action: Mouse pressed left at (1196, 160)
Screenshot: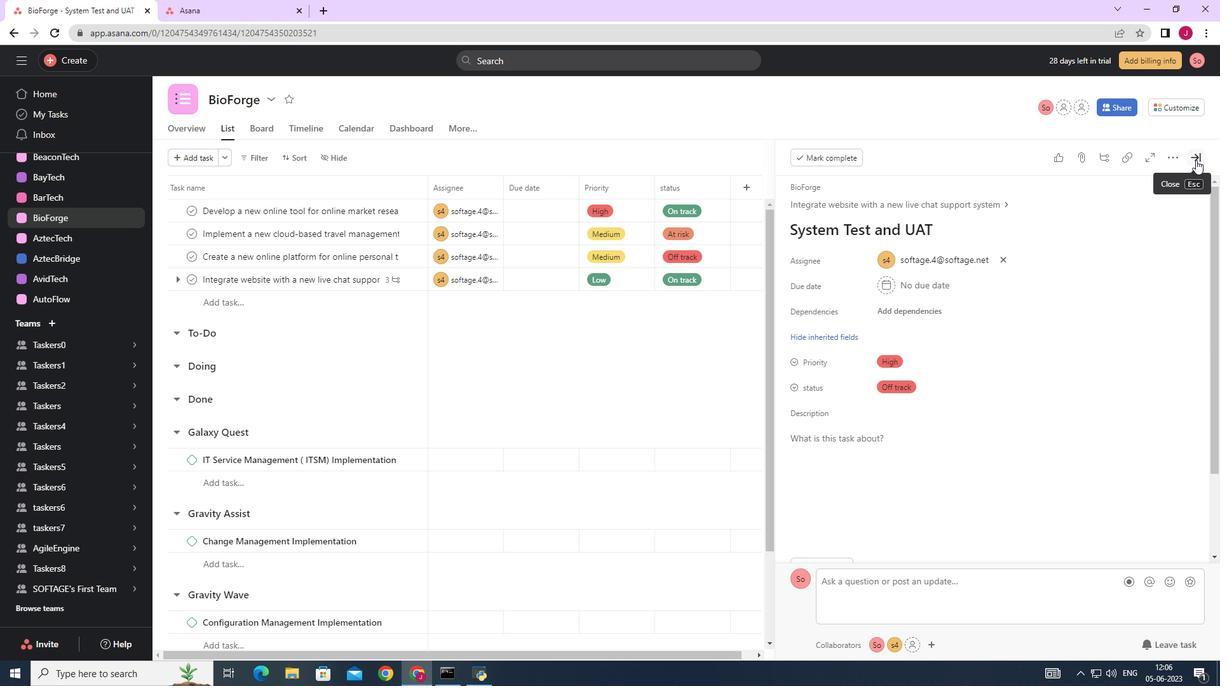 
